 Task: Create a due date automation trigger when advanced on, on the wednesday before a card is due add dates not starting this month at 11:00 AM.
Action: Mouse moved to (1386, 111)
Screenshot: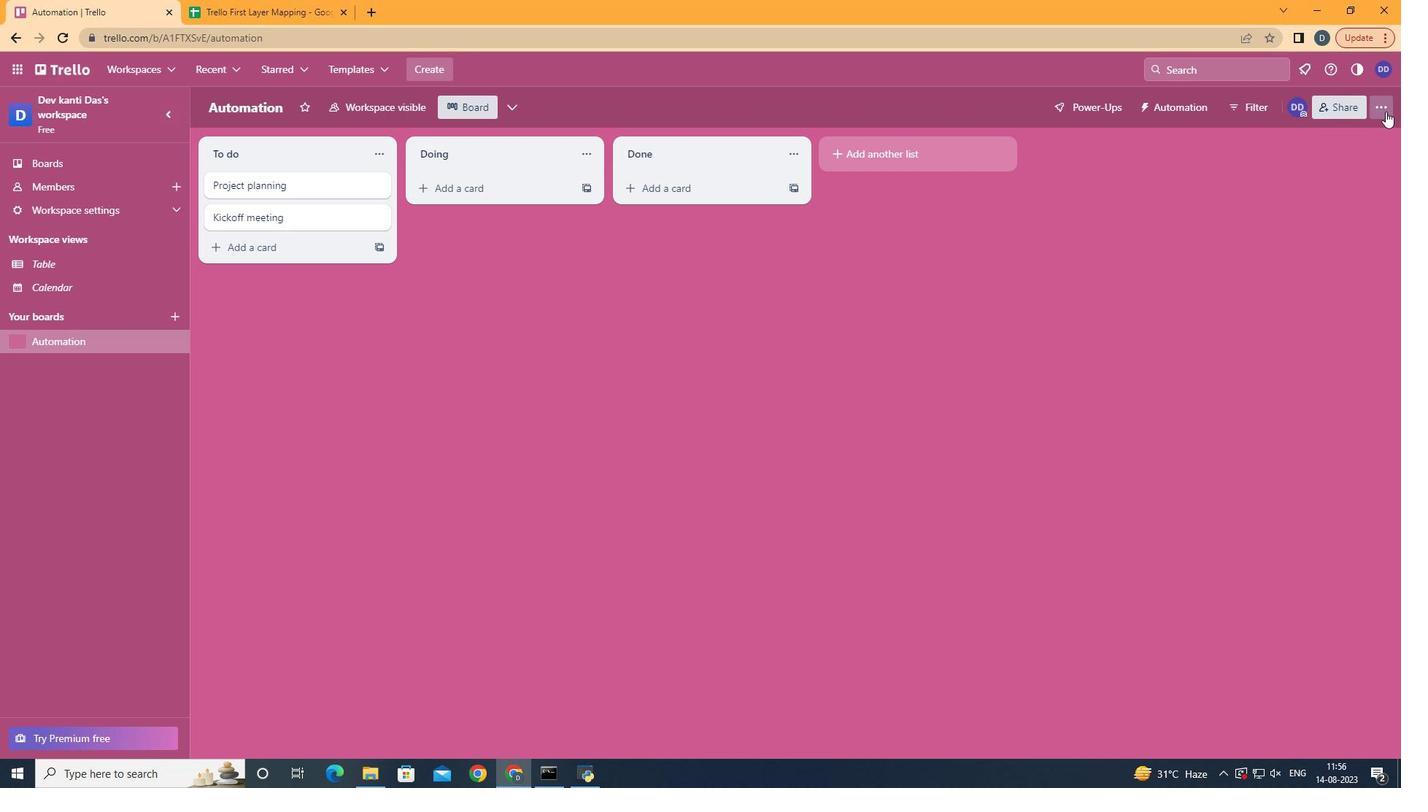 
Action: Mouse pressed left at (1386, 111)
Screenshot: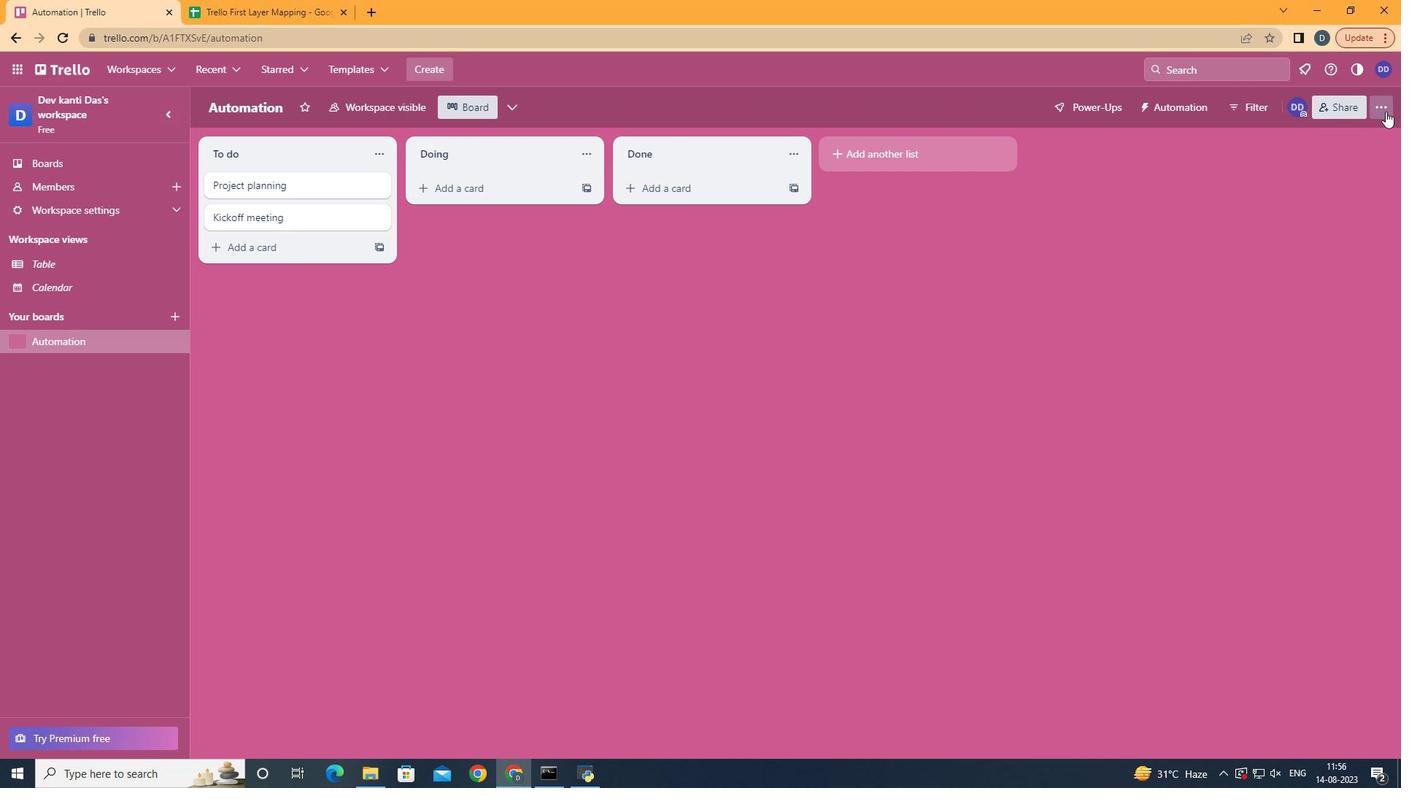 
Action: Mouse moved to (1286, 319)
Screenshot: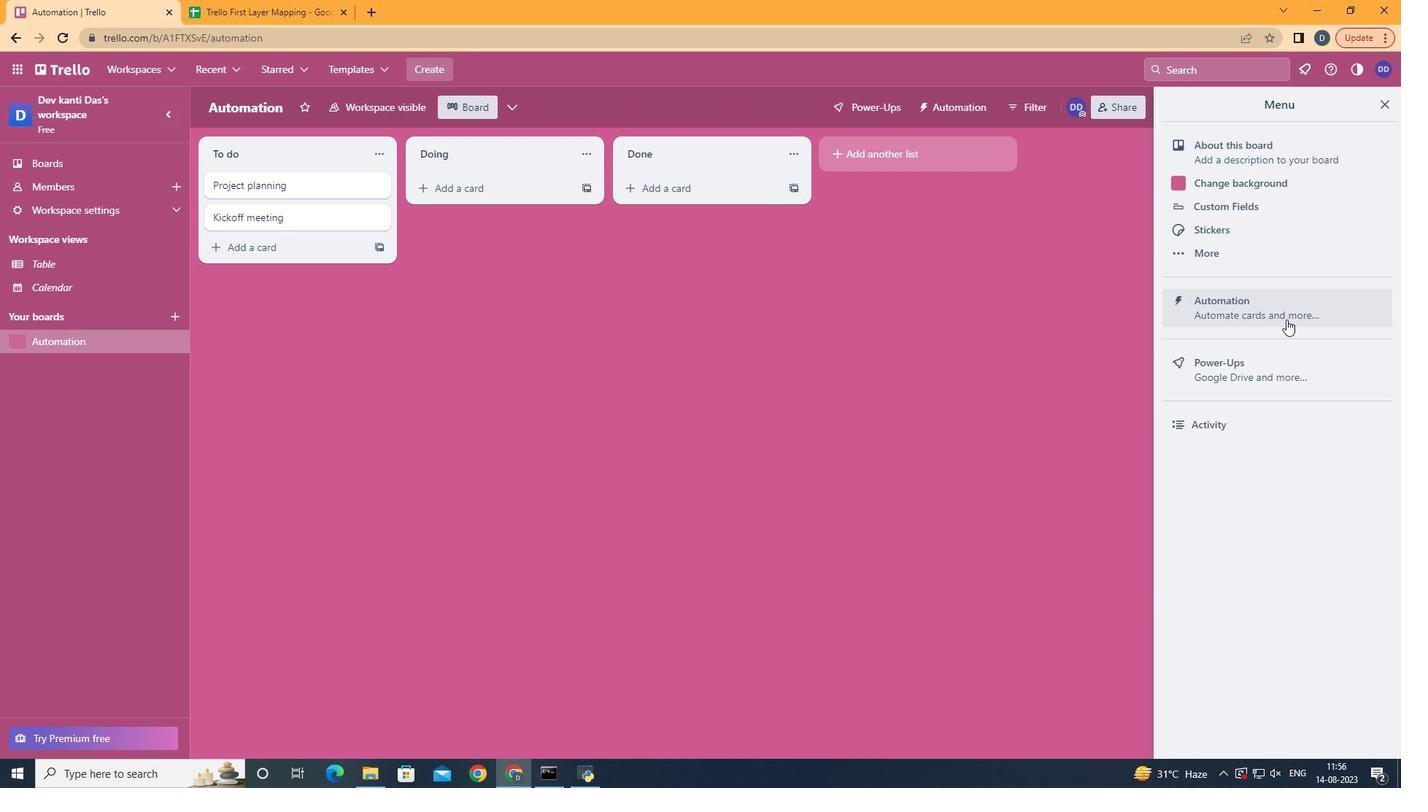 
Action: Mouse pressed left at (1286, 319)
Screenshot: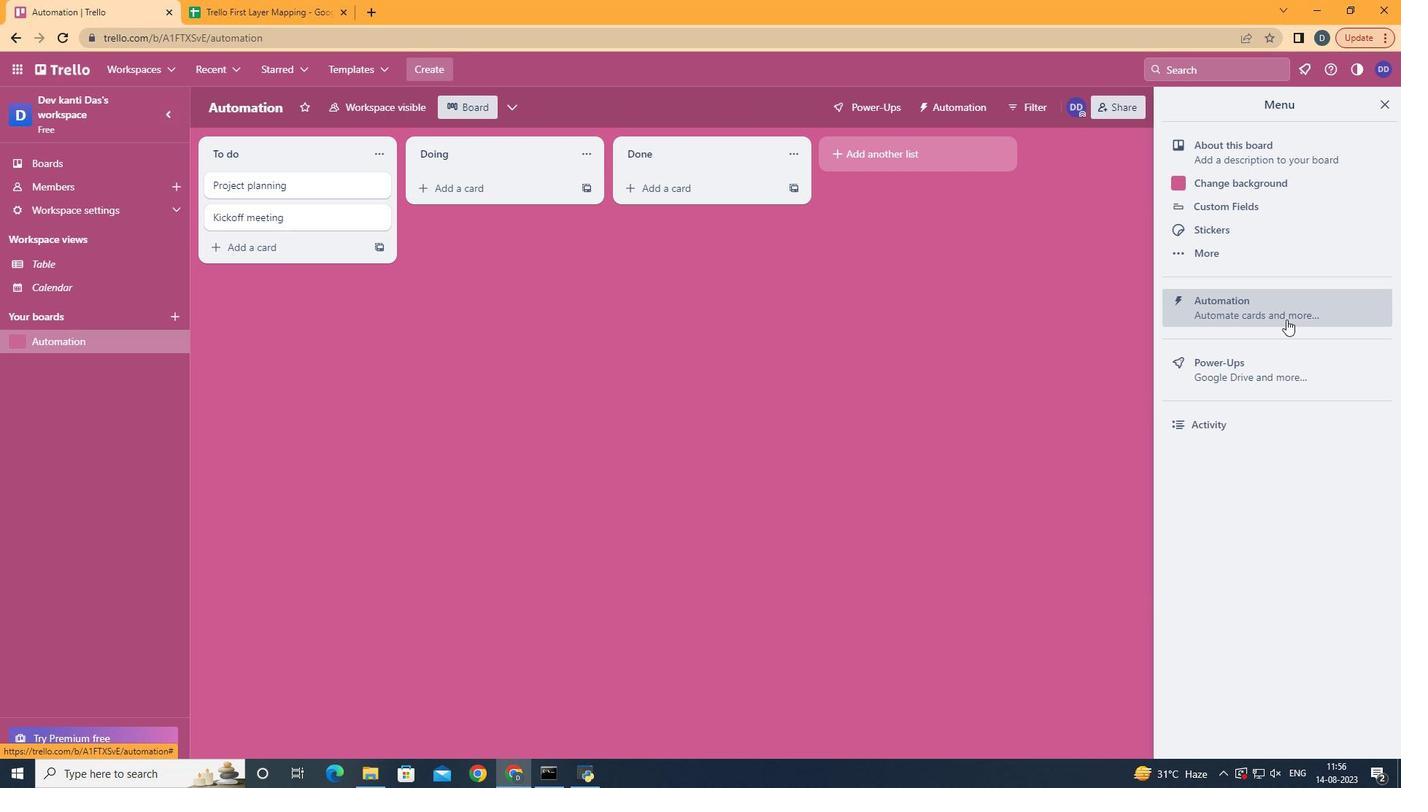 
Action: Mouse moved to (290, 299)
Screenshot: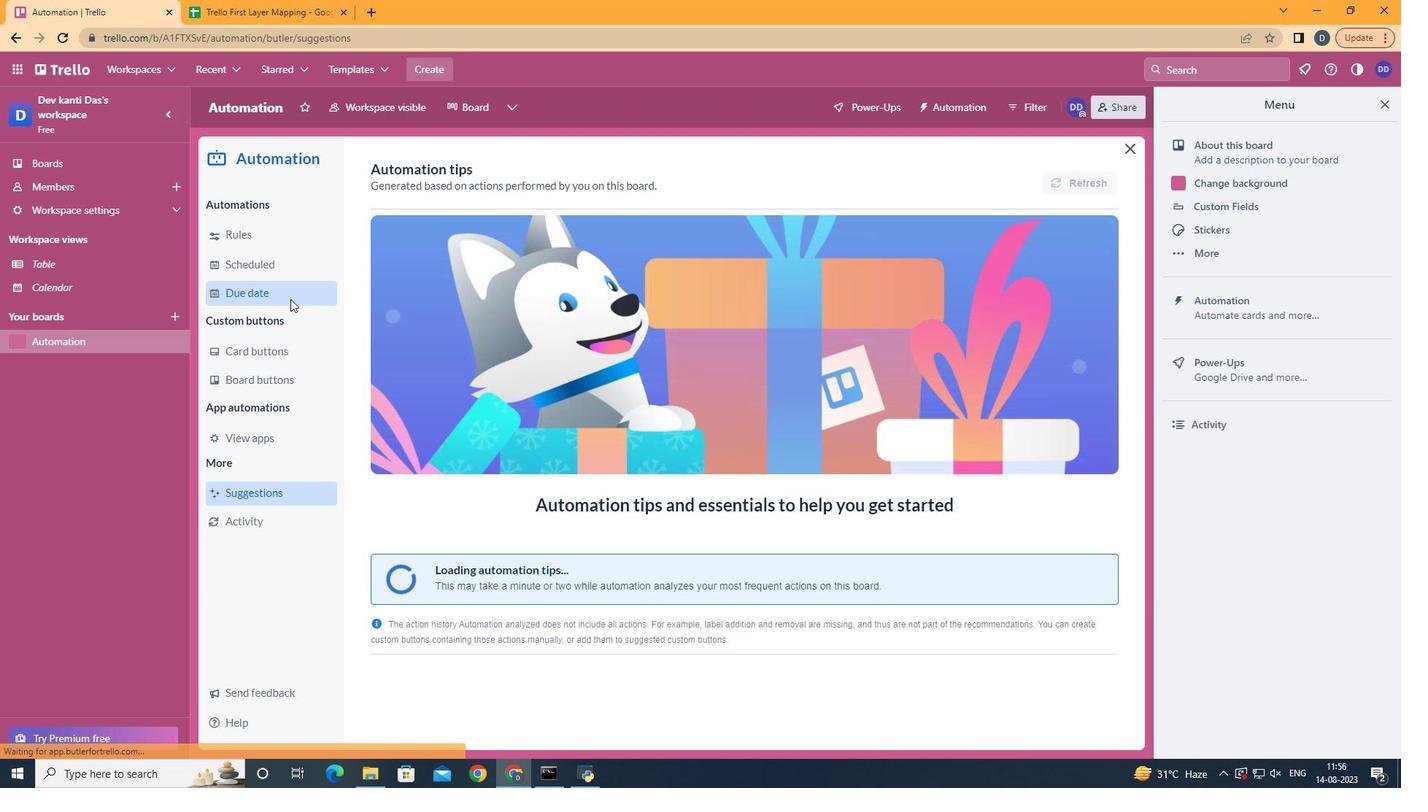 
Action: Mouse pressed left at (290, 299)
Screenshot: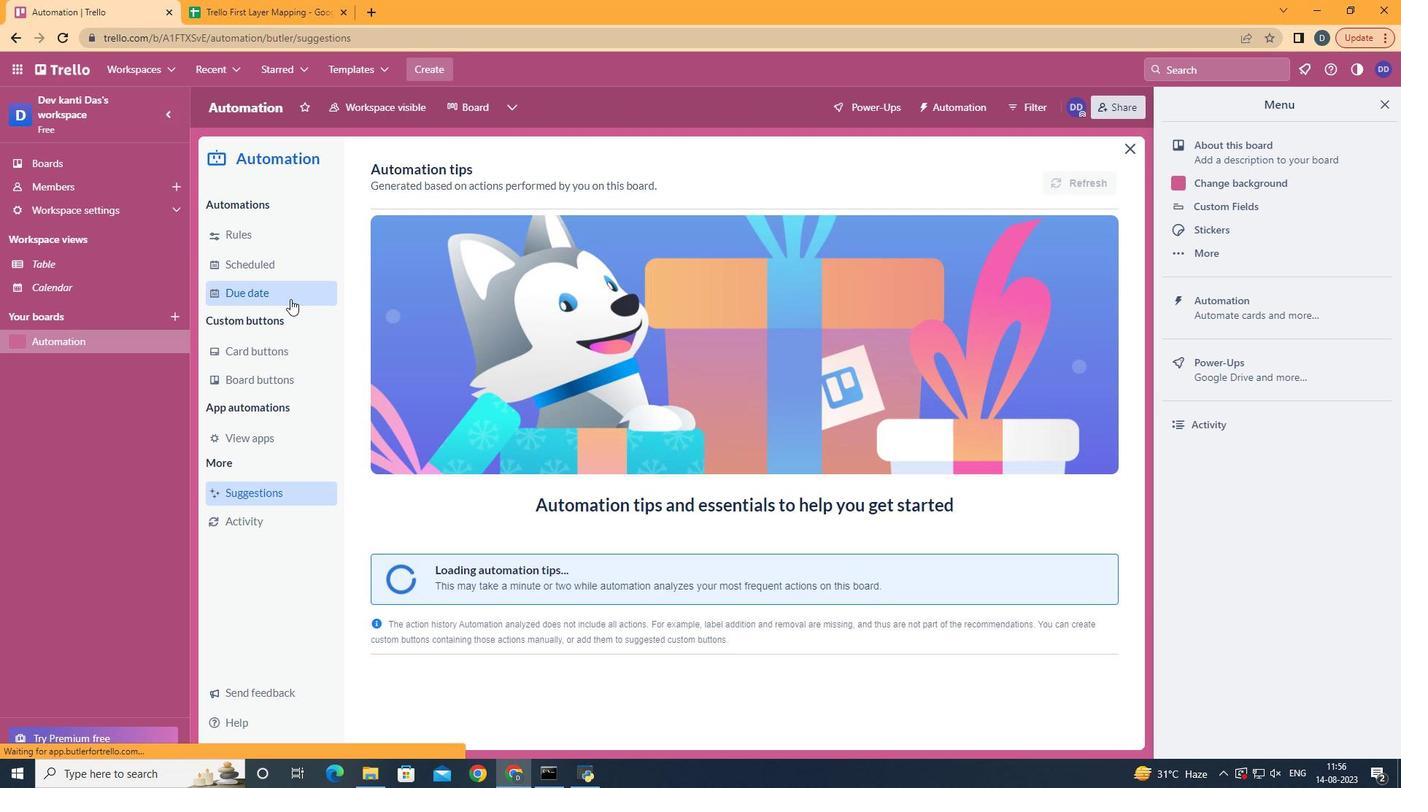 
Action: Mouse moved to (1020, 175)
Screenshot: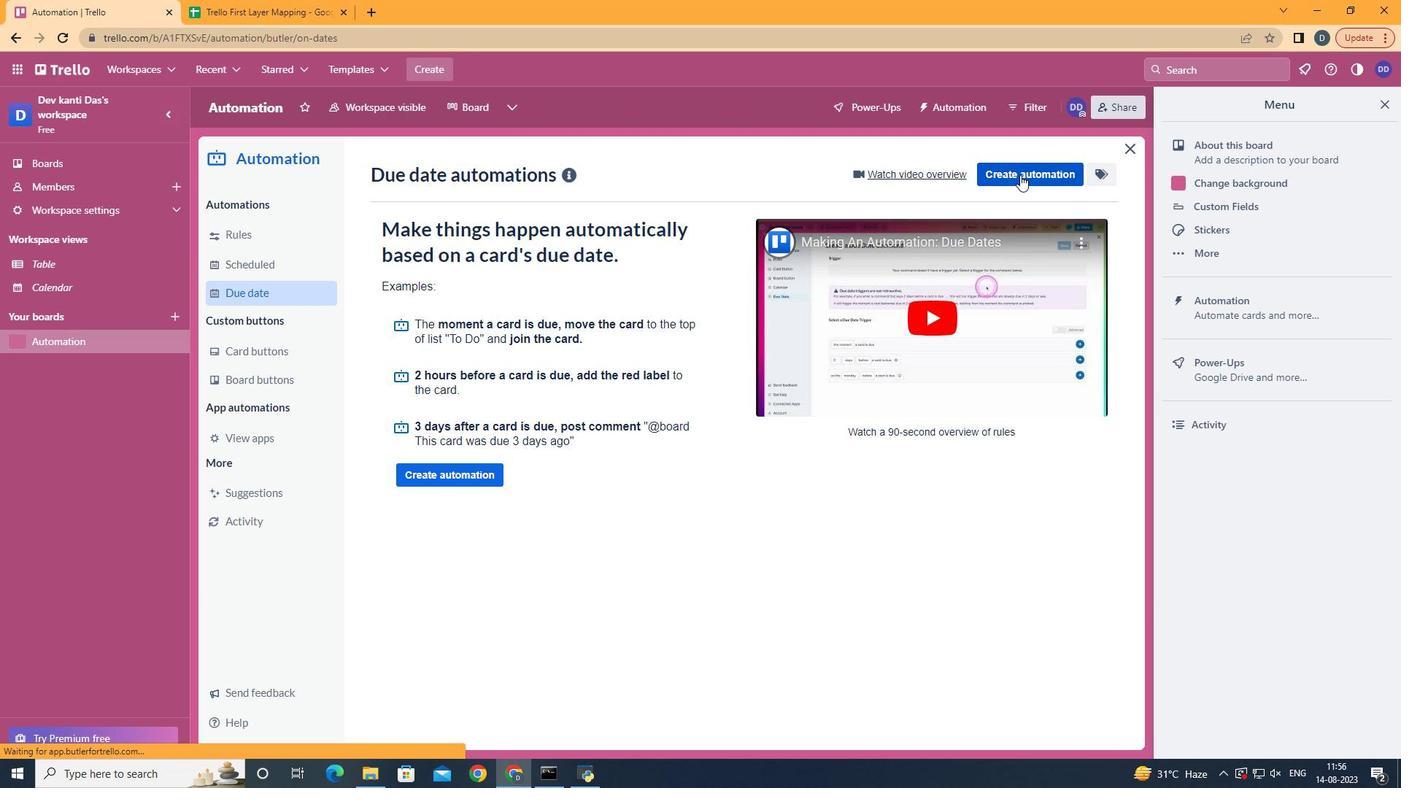 
Action: Mouse pressed left at (1020, 175)
Screenshot: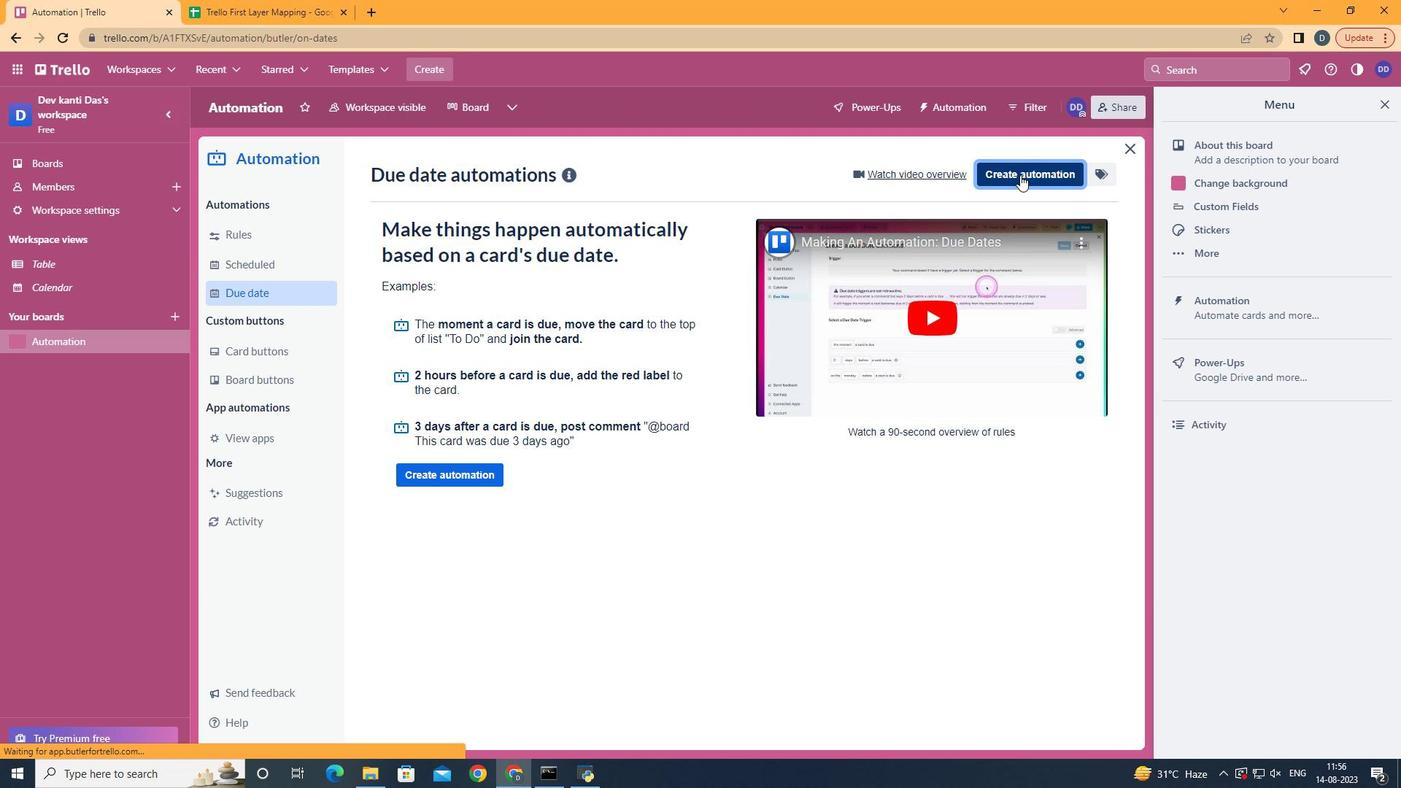 
Action: Mouse moved to (812, 319)
Screenshot: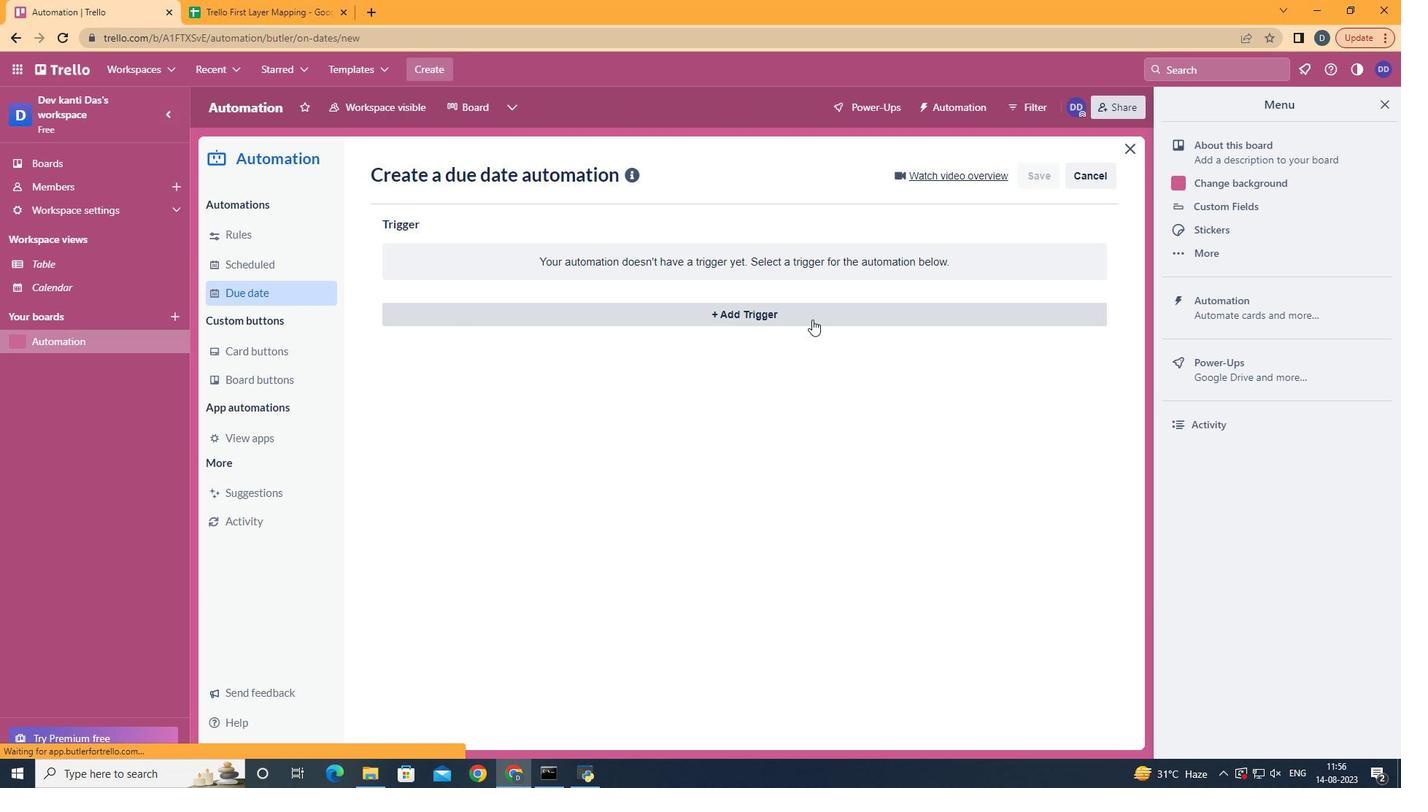 
Action: Mouse pressed left at (812, 319)
Screenshot: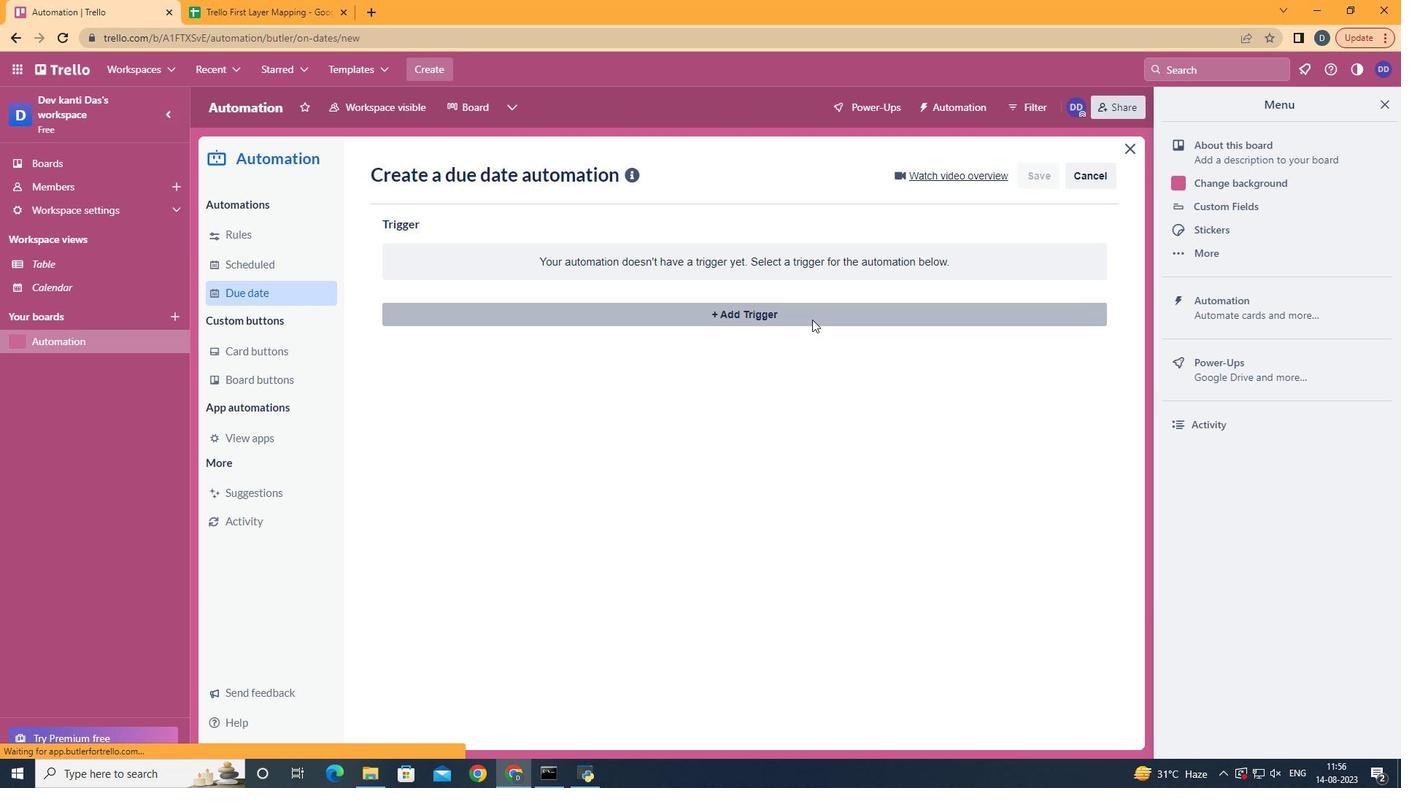 
Action: Mouse moved to (471, 443)
Screenshot: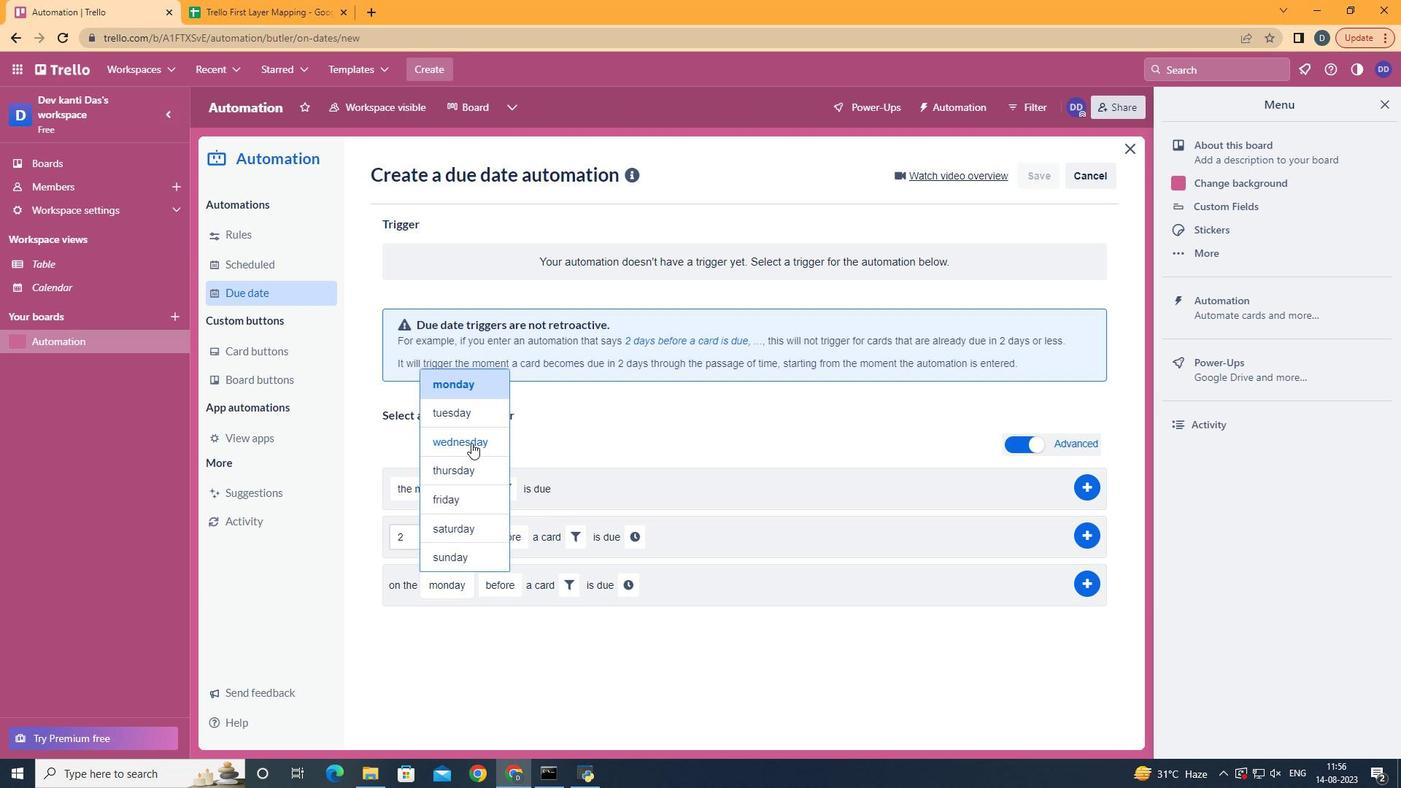 
Action: Mouse pressed left at (471, 443)
Screenshot: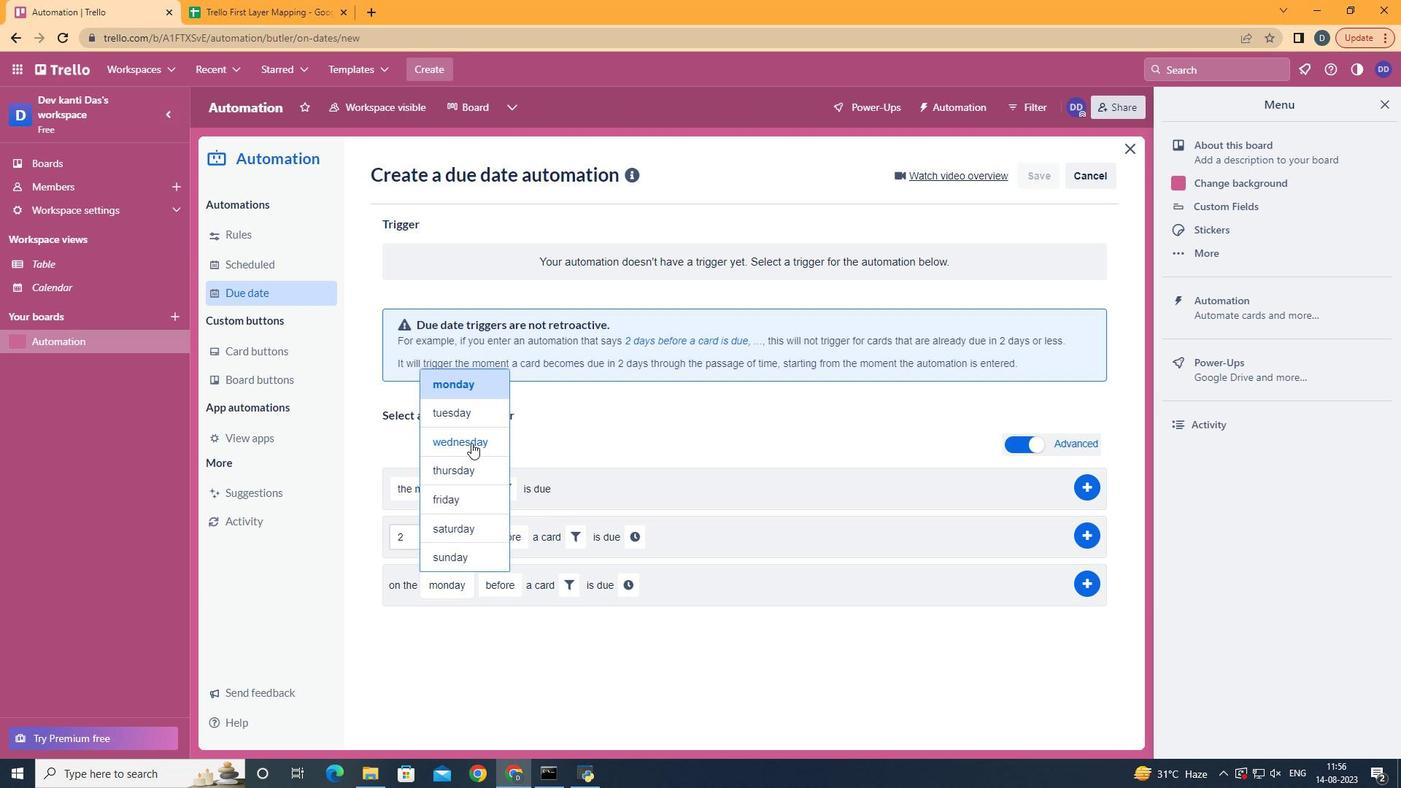 
Action: Mouse moved to (593, 585)
Screenshot: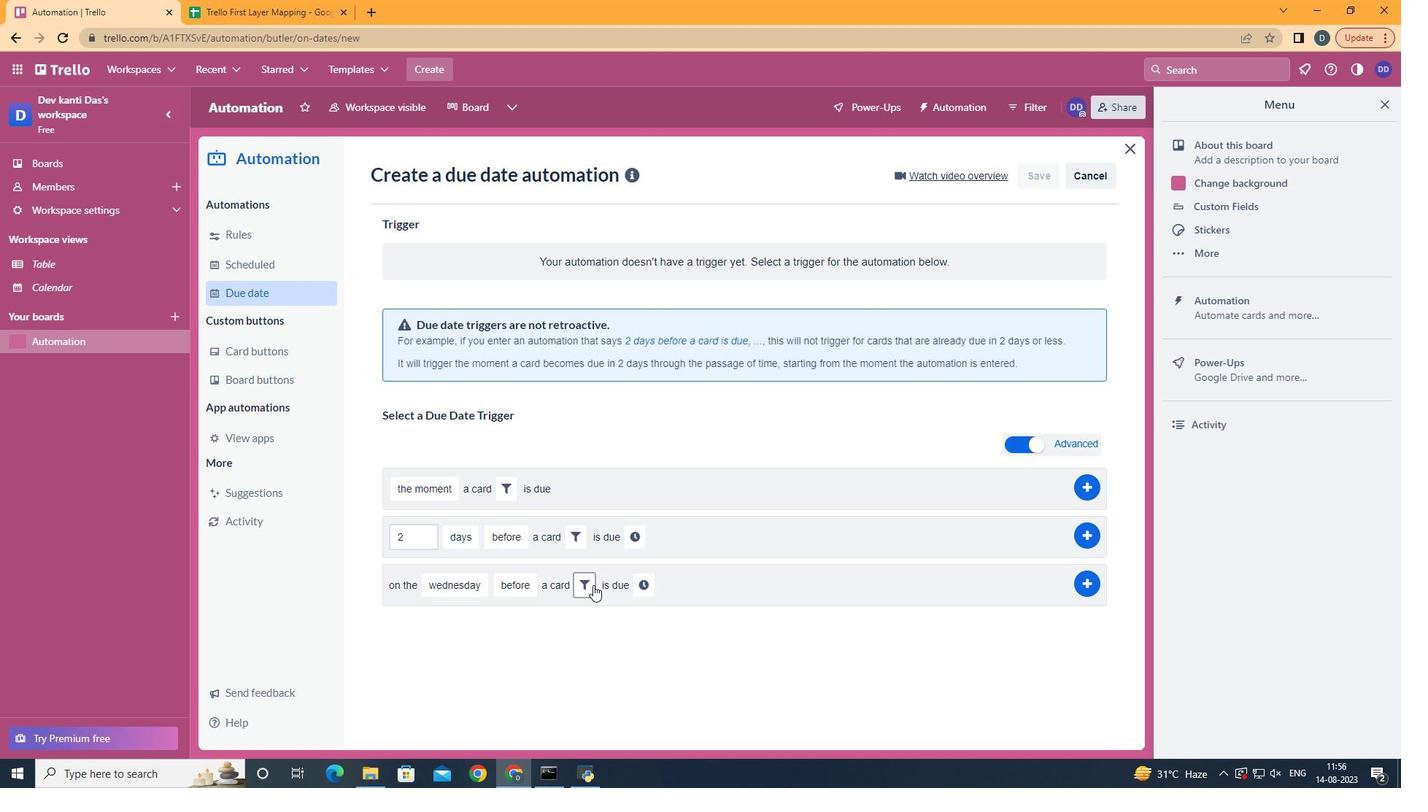
Action: Mouse pressed left at (593, 585)
Screenshot: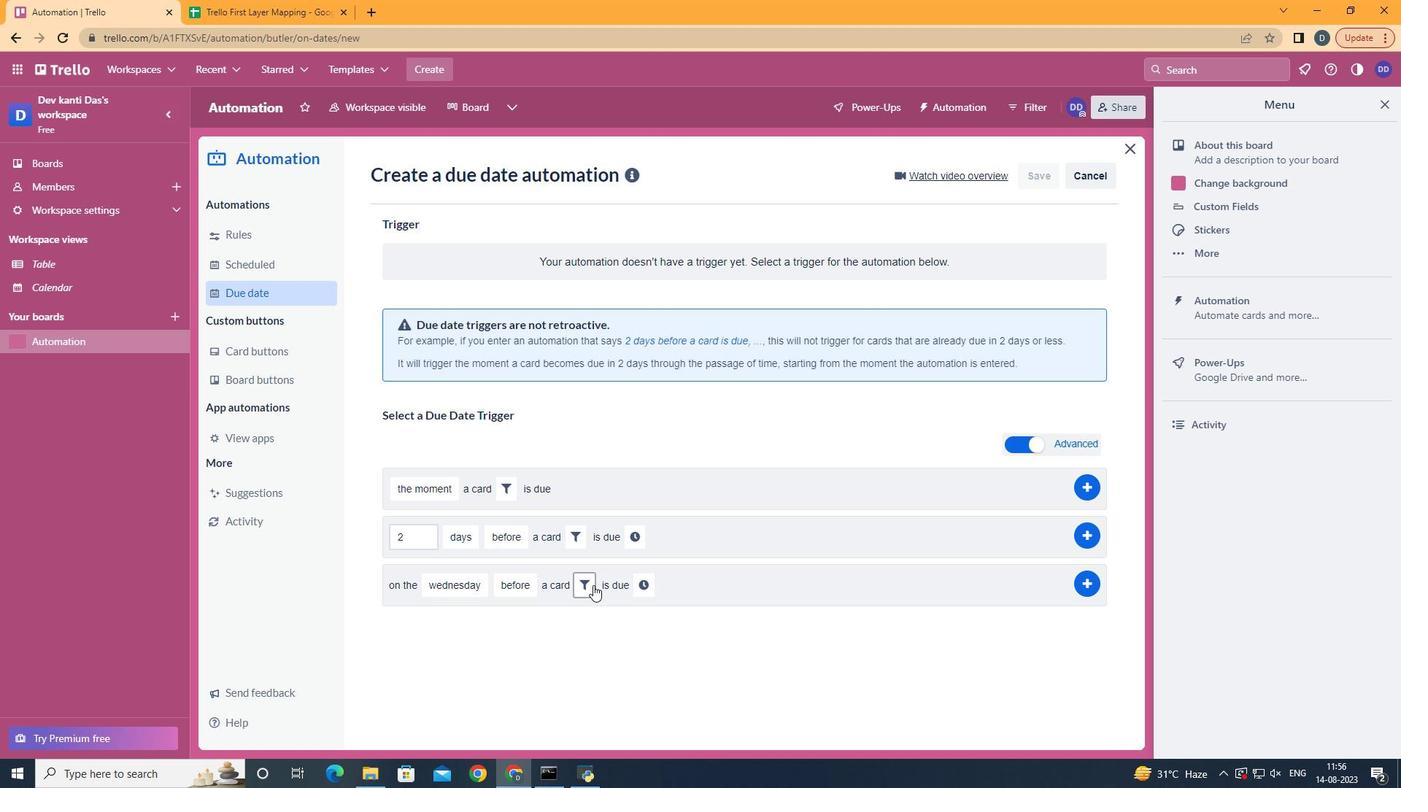 
Action: Mouse moved to (661, 630)
Screenshot: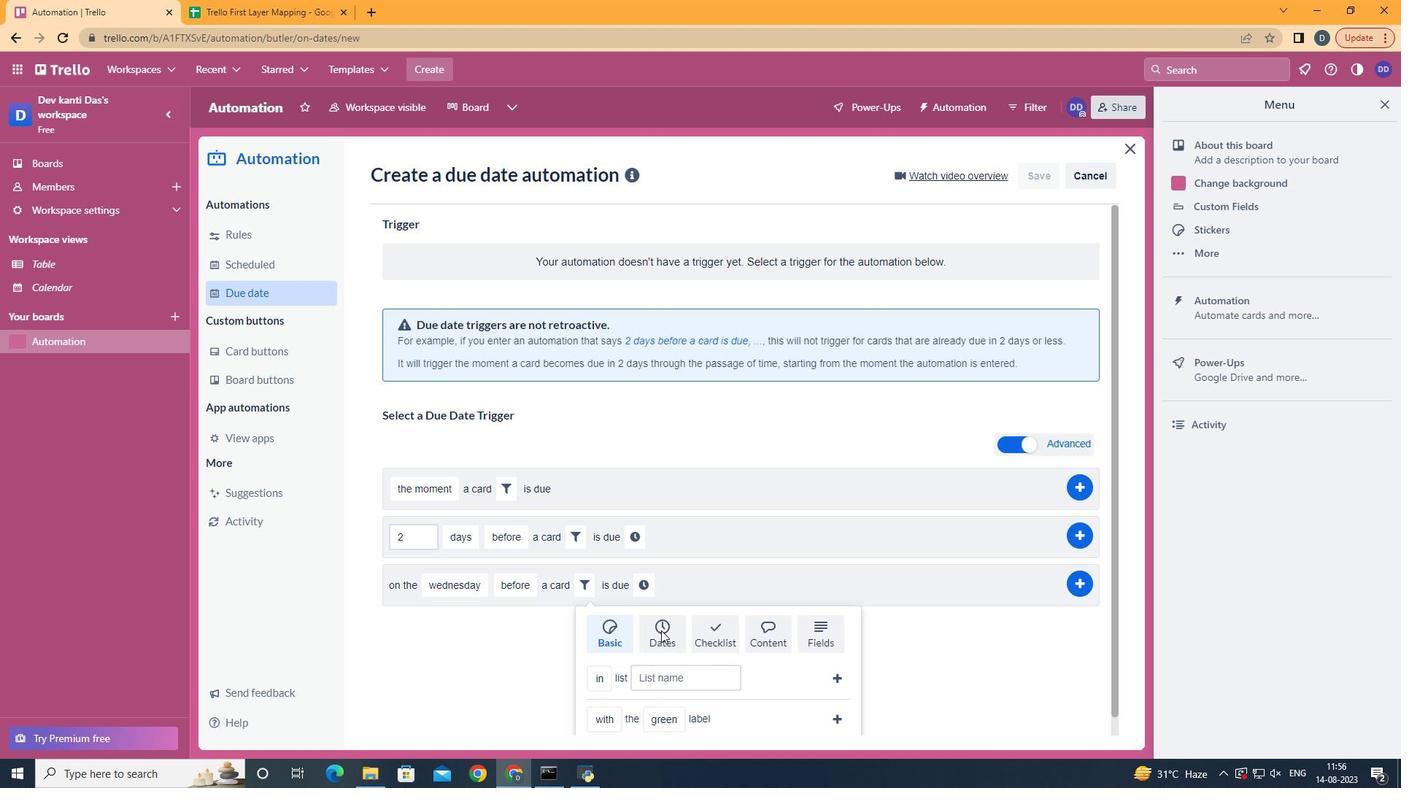 
Action: Mouse pressed left at (661, 630)
Screenshot: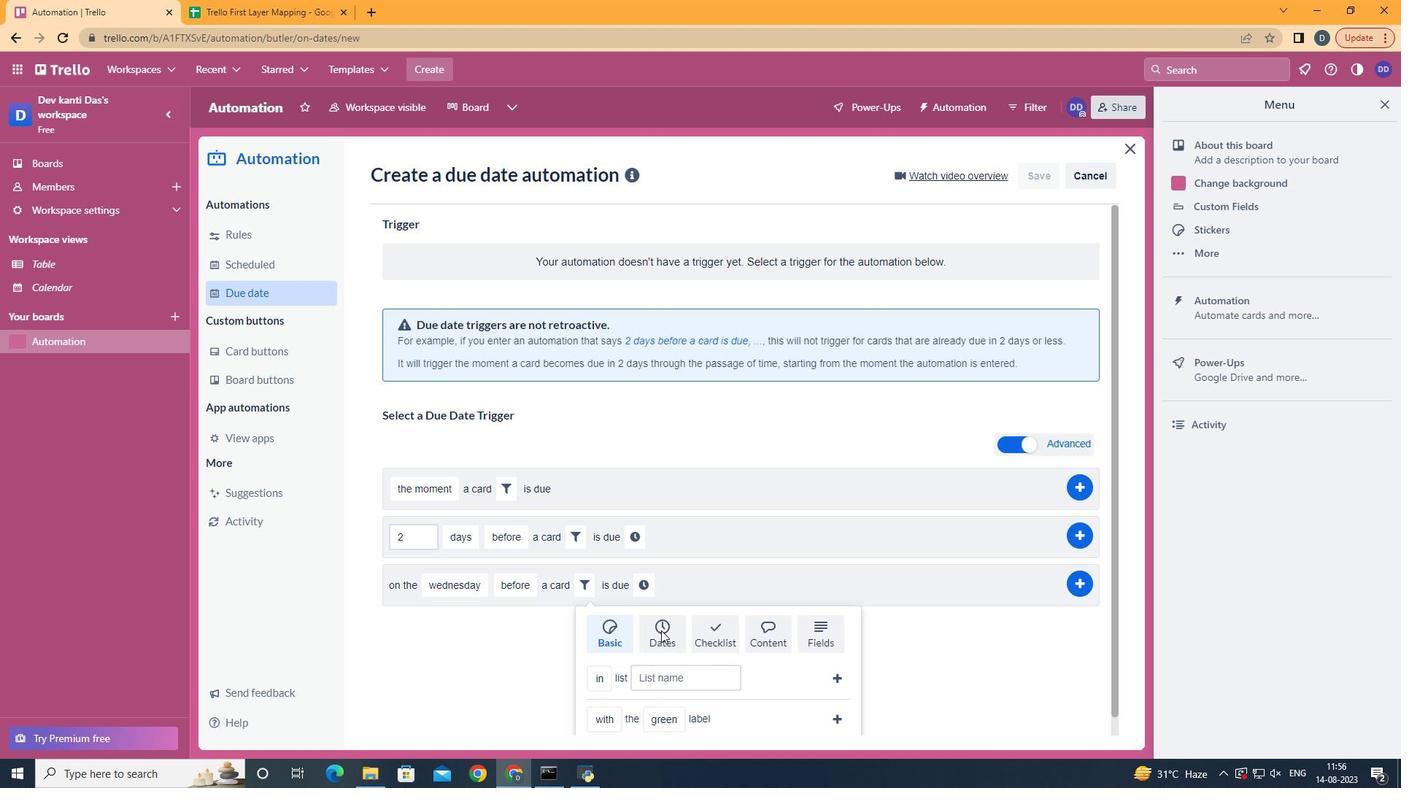 
Action: Mouse scrolled (661, 629) with delta (0, 0)
Screenshot: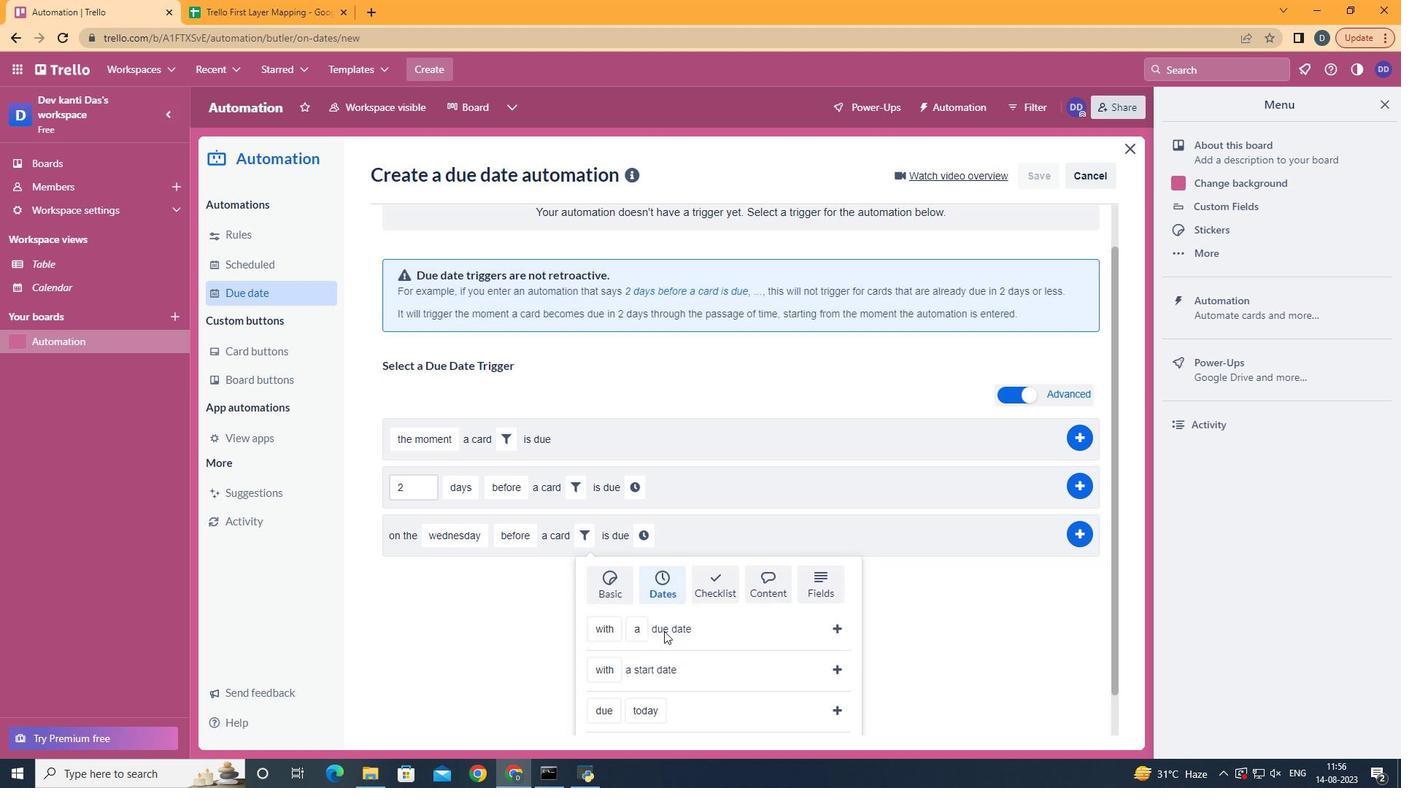 
Action: Mouse scrolled (661, 629) with delta (0, 0)
Screenshot: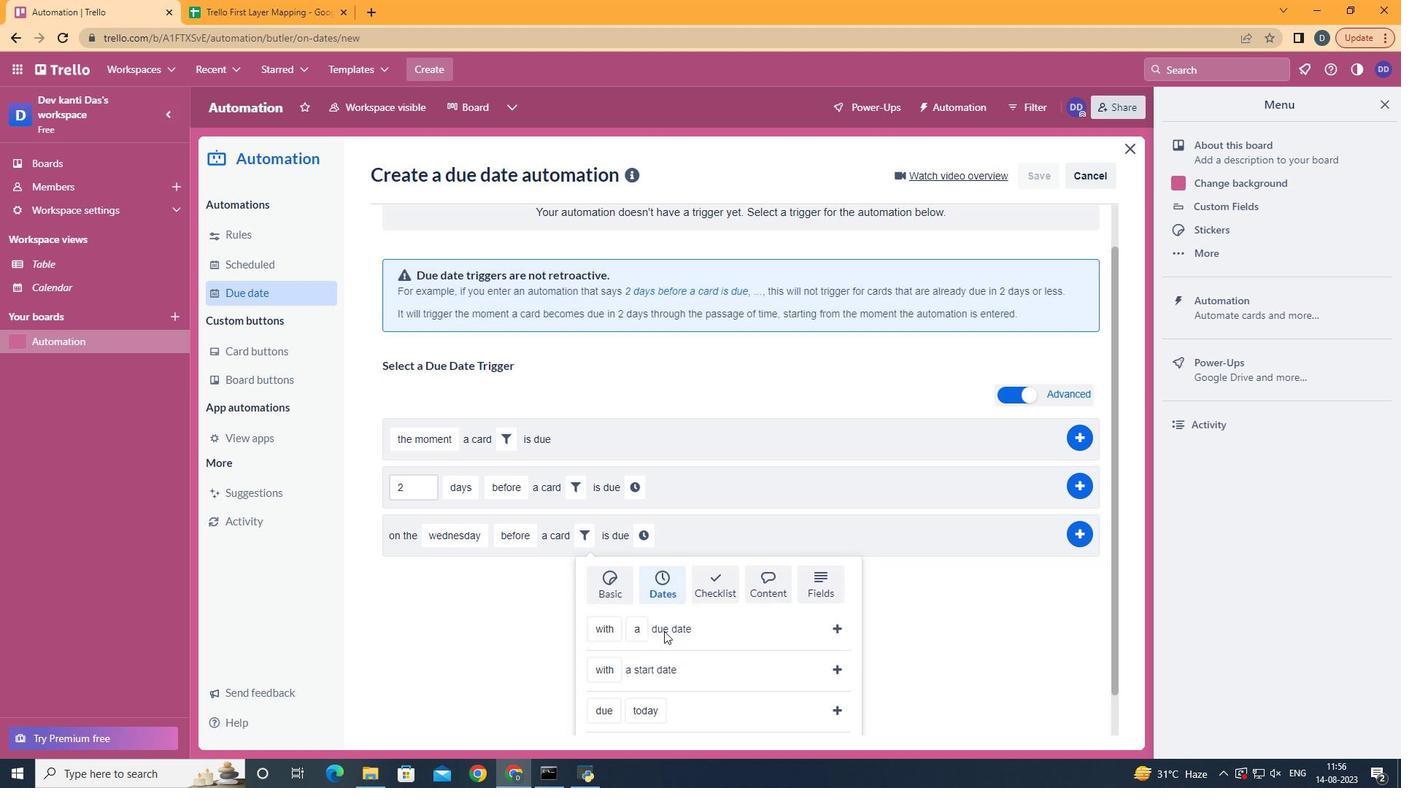 
Action: Mouse moved to (661, 630)
Screenshot: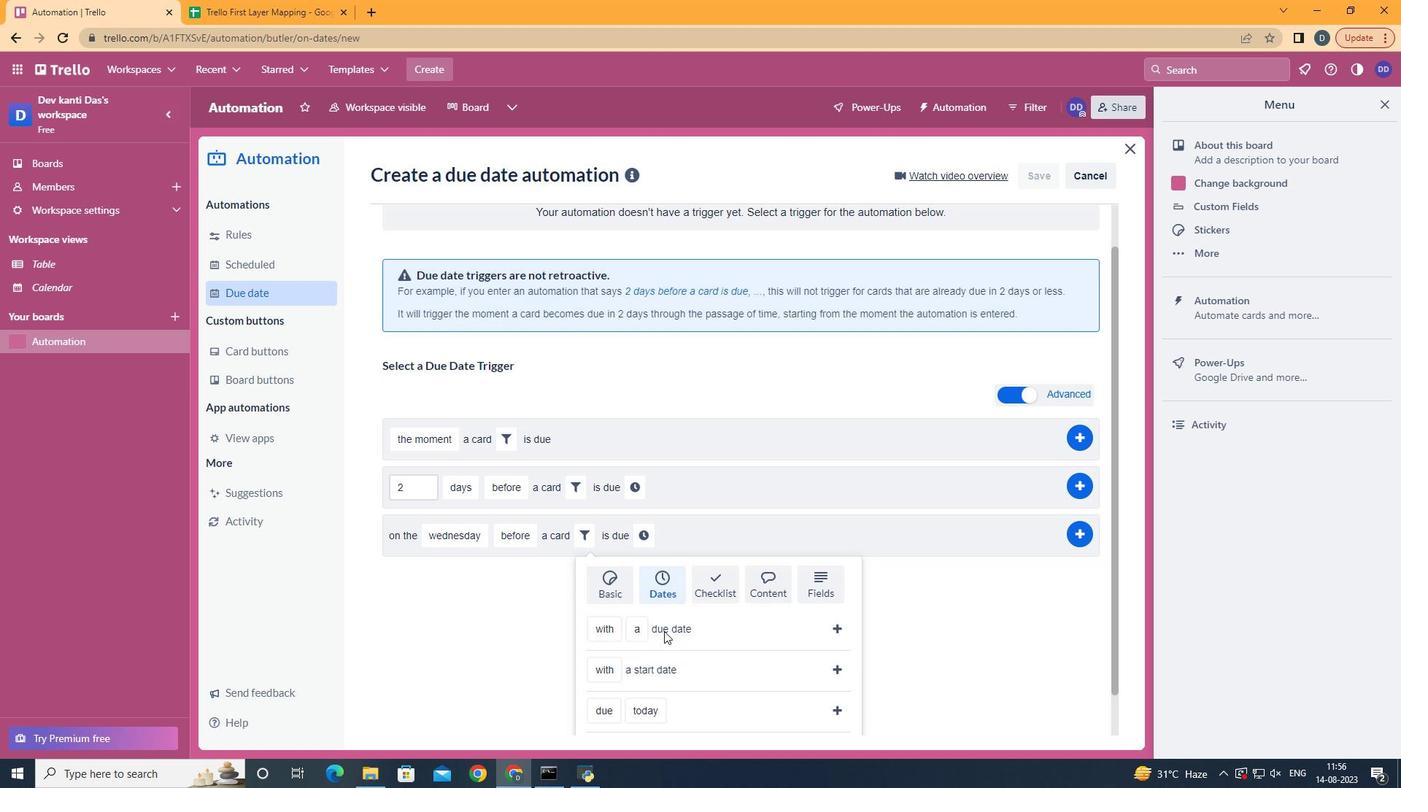 
Action: Mouse scrolled (661, 629) with delta (0, 0)
Screenshot: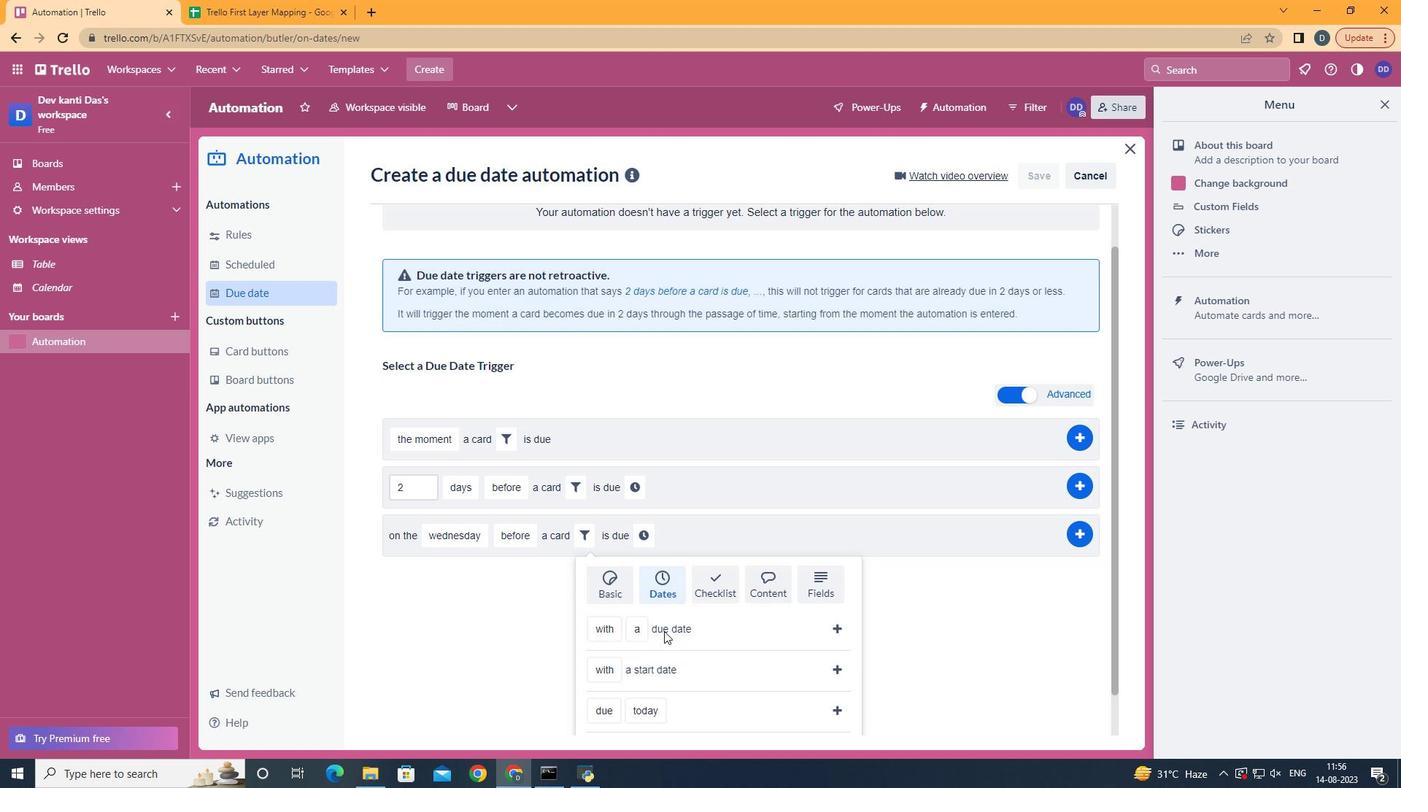 
Action: Mouse moved to (663, 630)
Screenshot: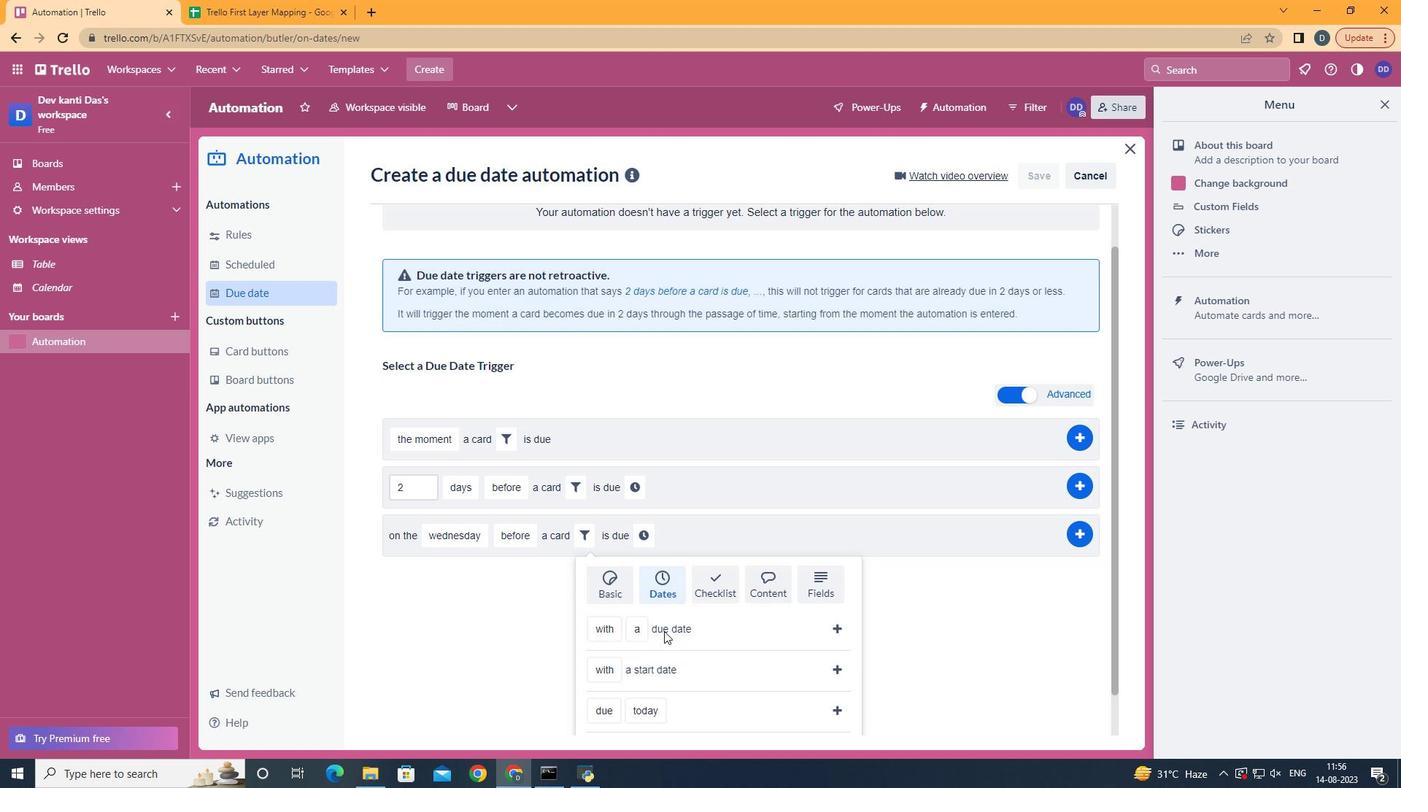 
Action: Mouse scrolled (662, 629) with delta (0, 0)
Screenshot: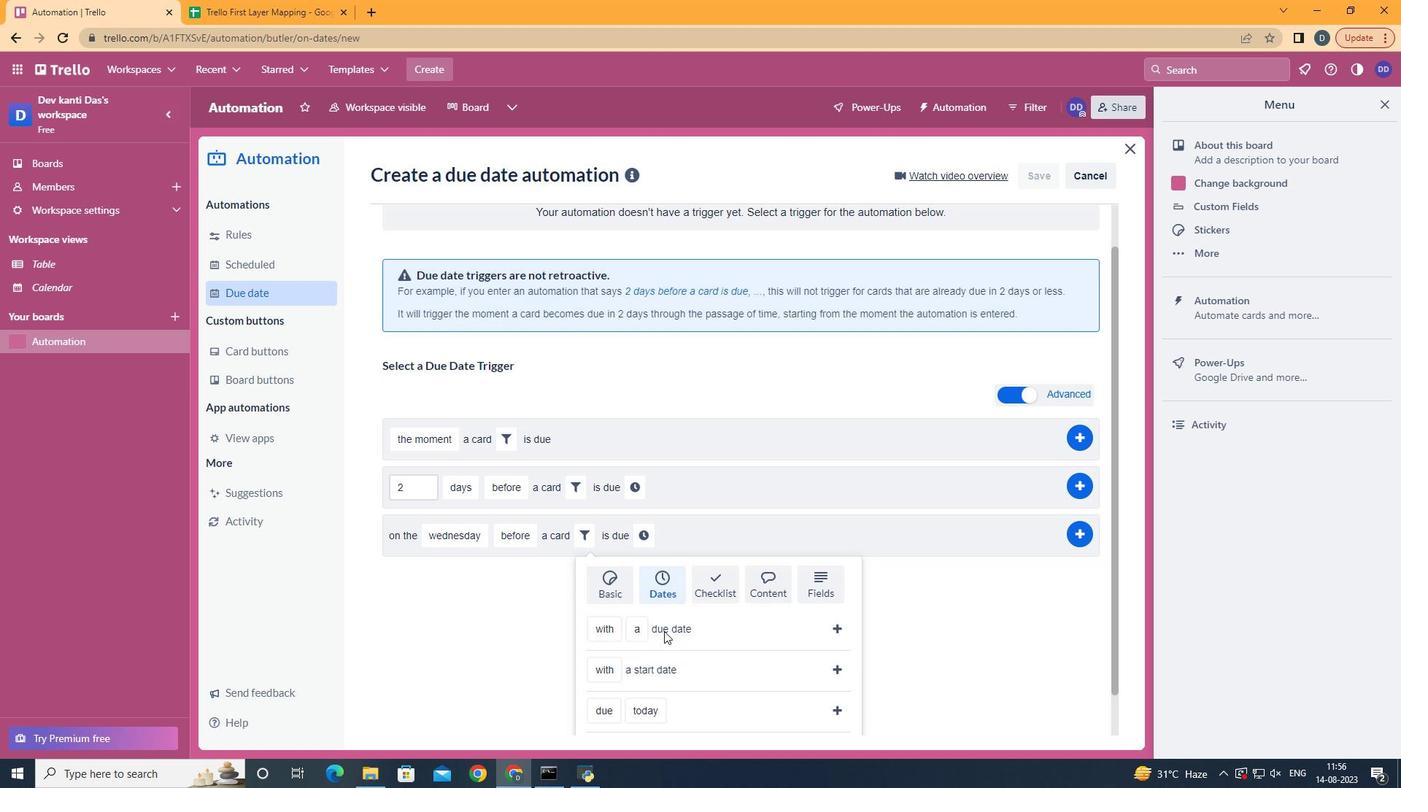 
Action: Mouse moved to (664, 631)
Screenshot: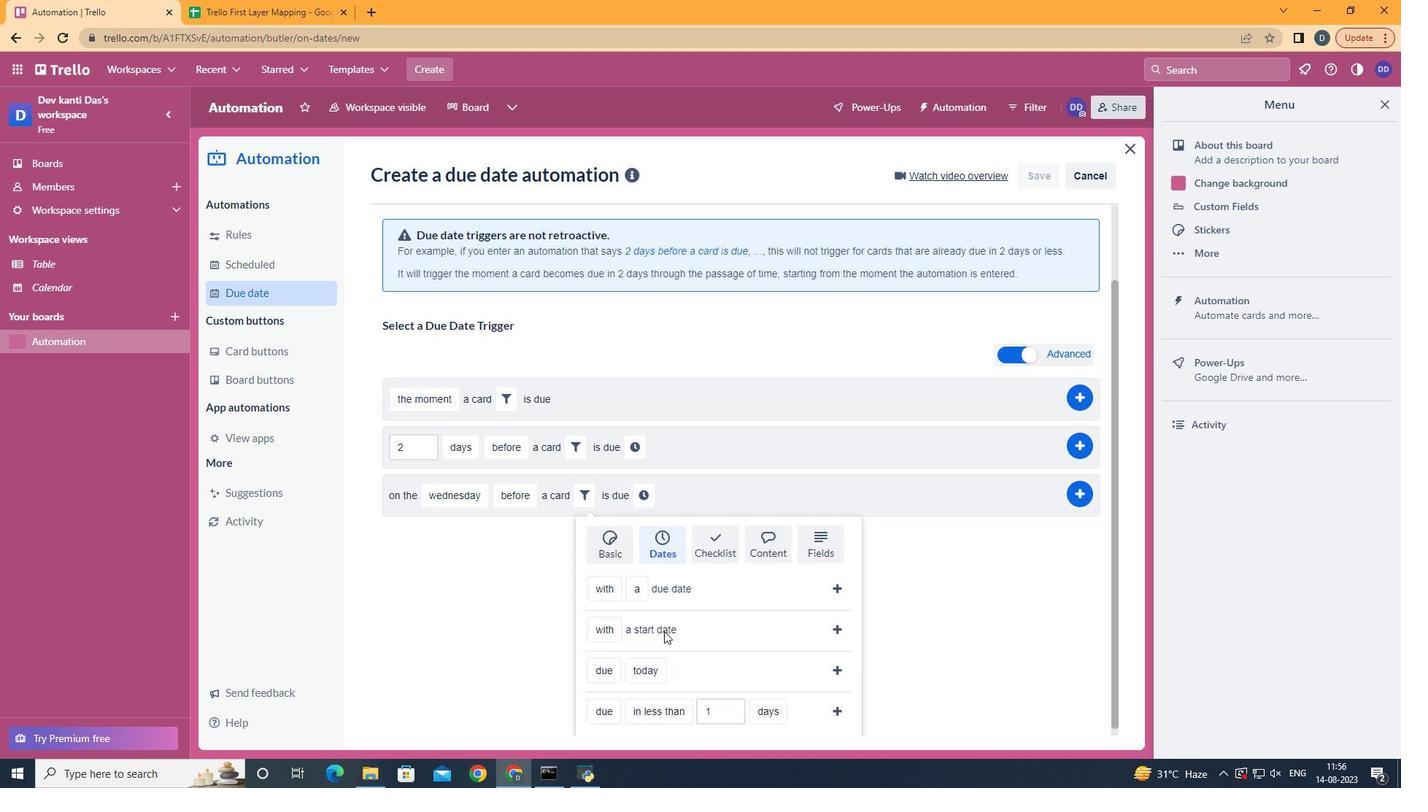 
Action: Mouse scrolled (664, 629) with delta (0, 0)
Screenshot: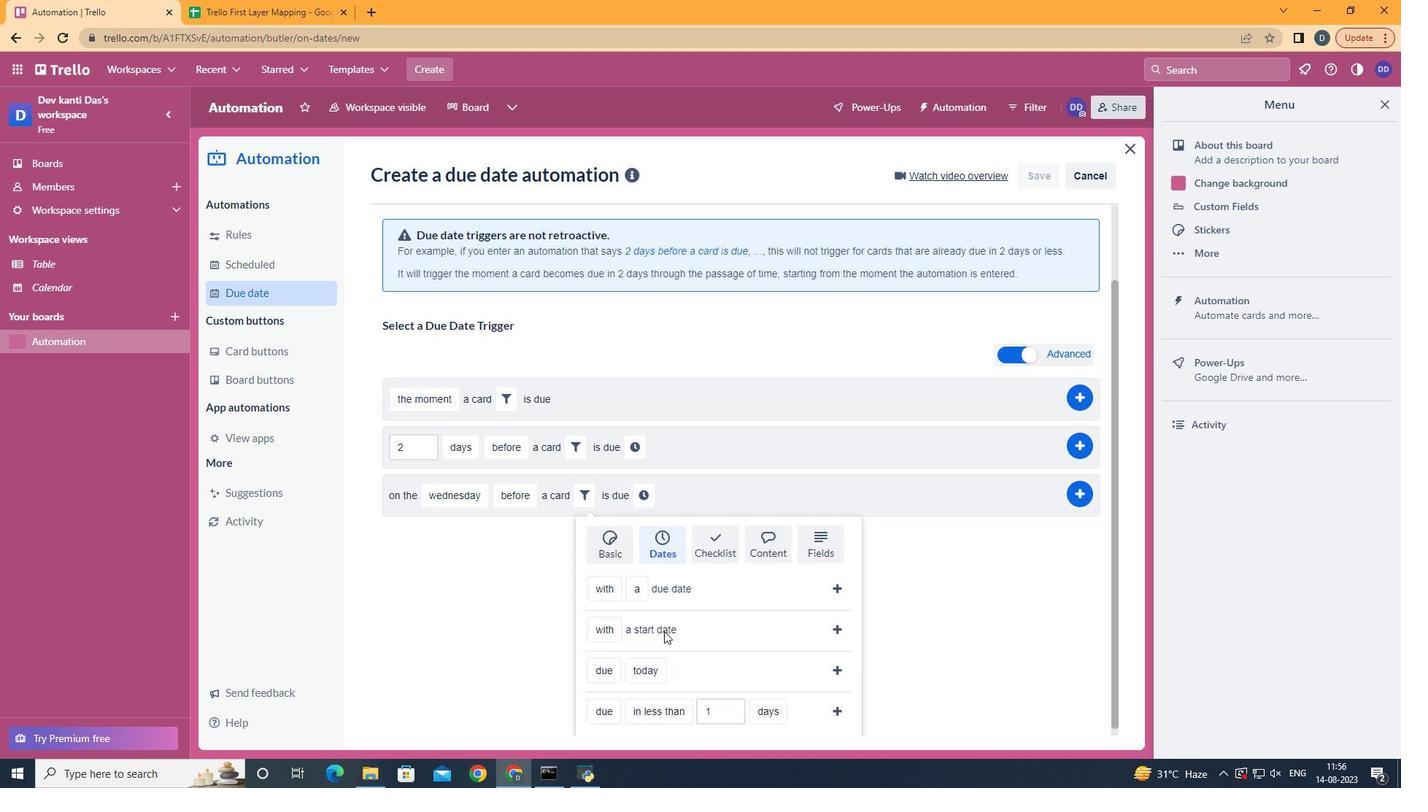 
Action: Mouse moved to (609, 640)
Screenshot: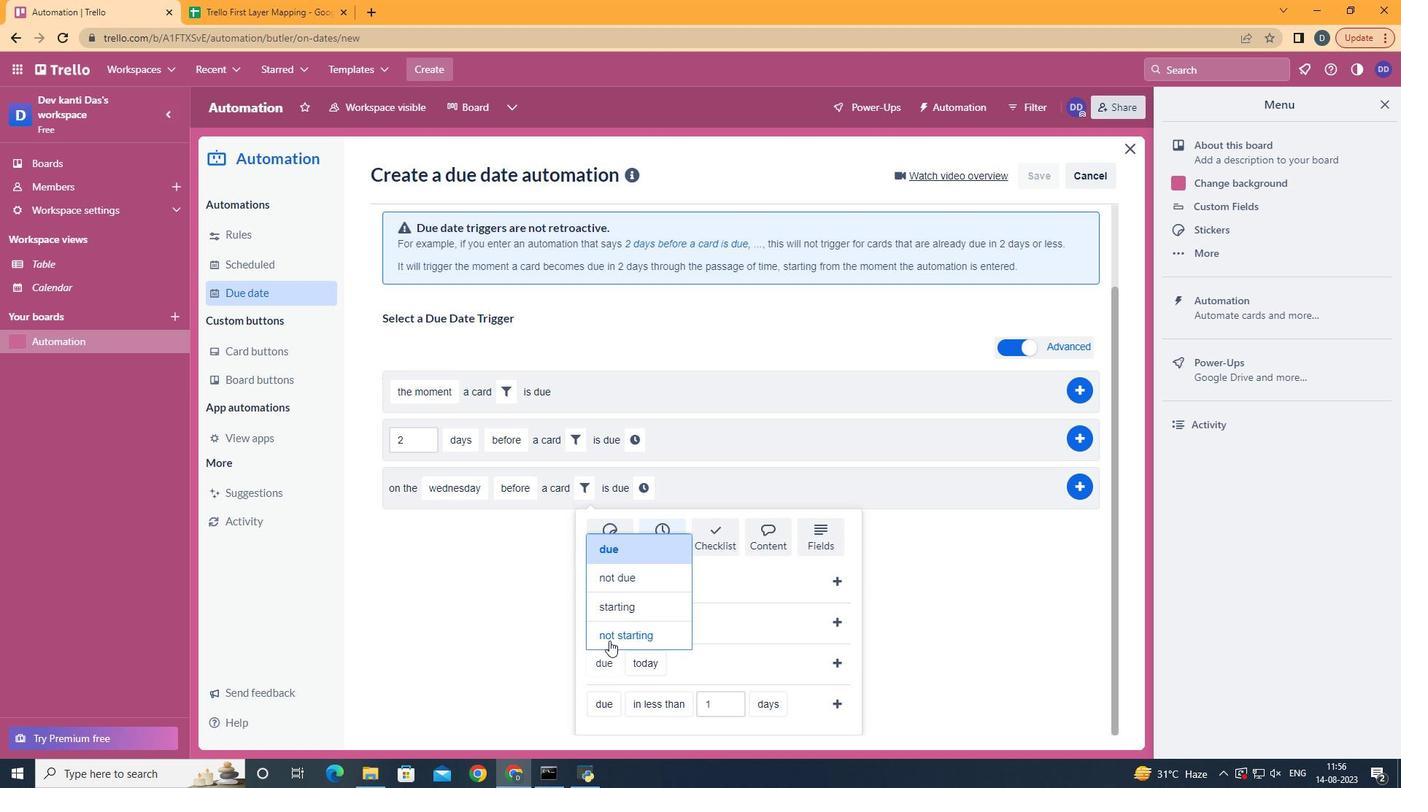 
Action: Mouse pressed left at (609, 640)
Screenshot: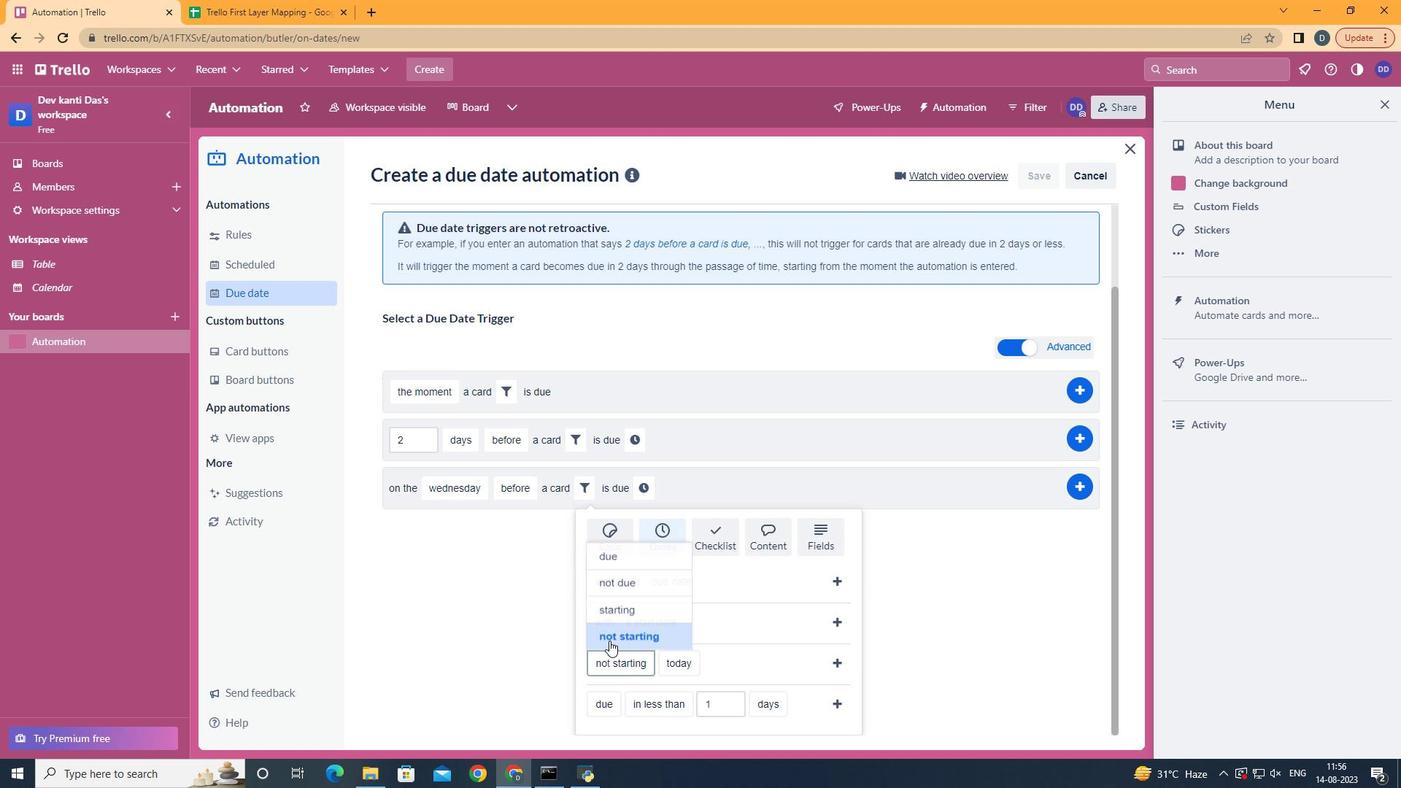 
Action: Mouse moved to (698, 610)
Screenshot: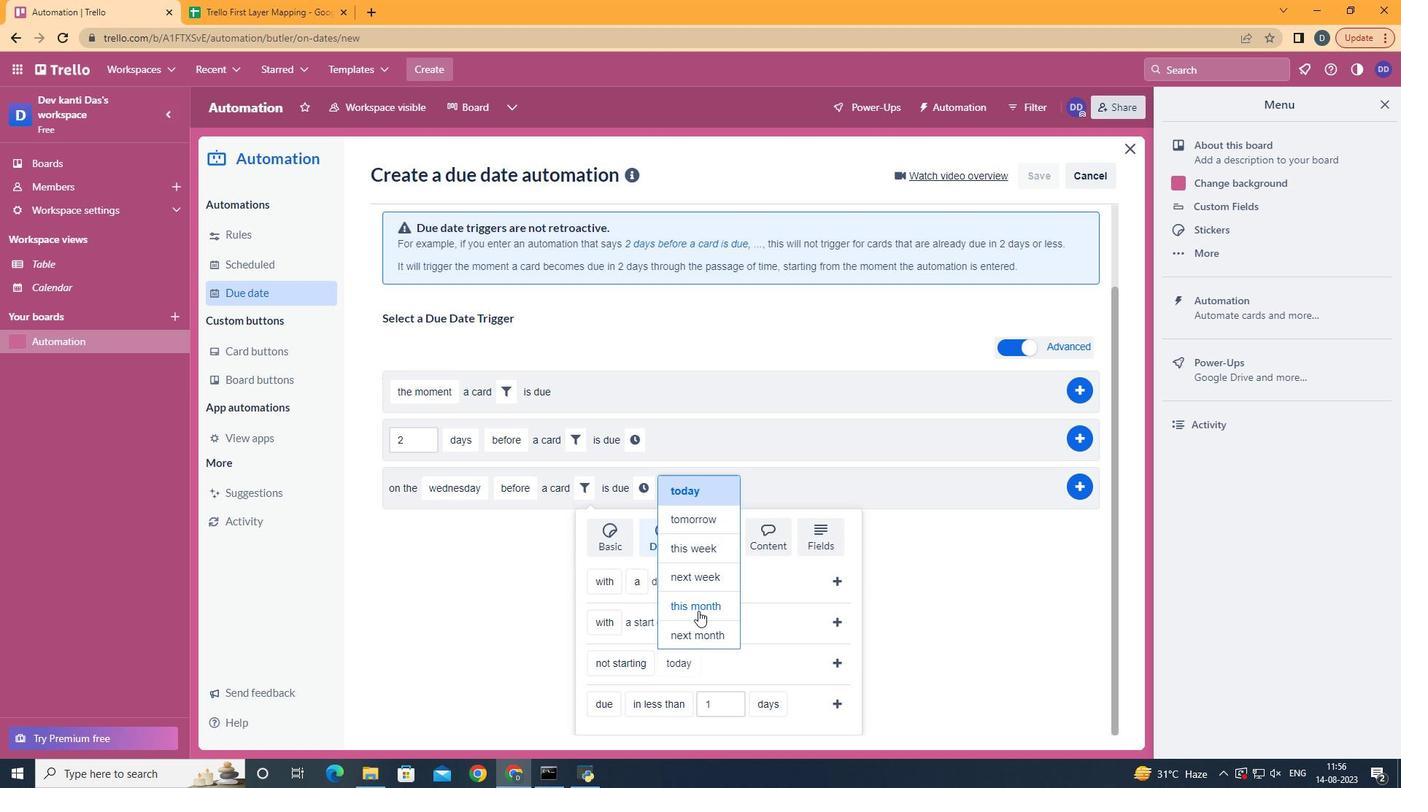 
Action: Mouse pressed left at (698, 610)
Screenshot: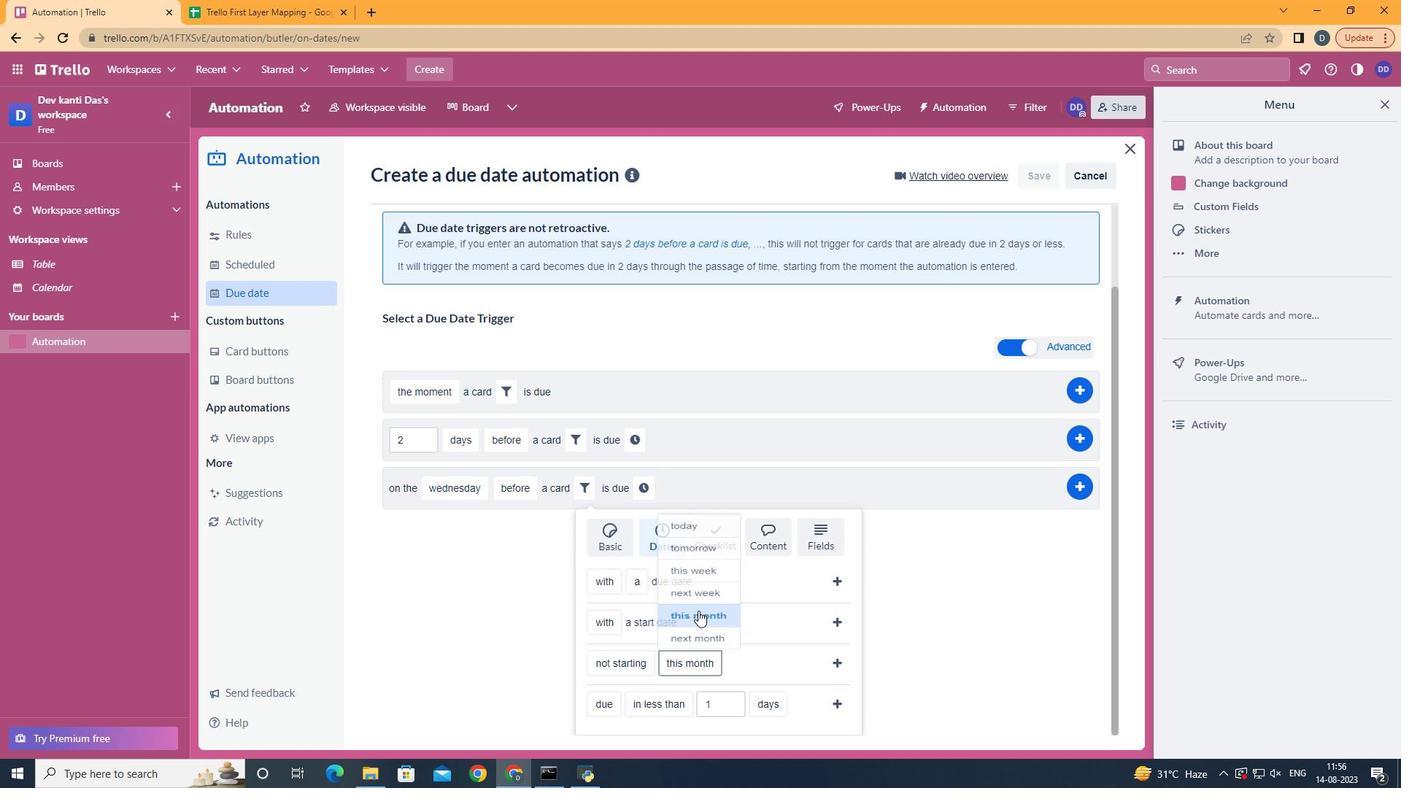 
Action: Mouse moved to (833, 667)
Screenshot: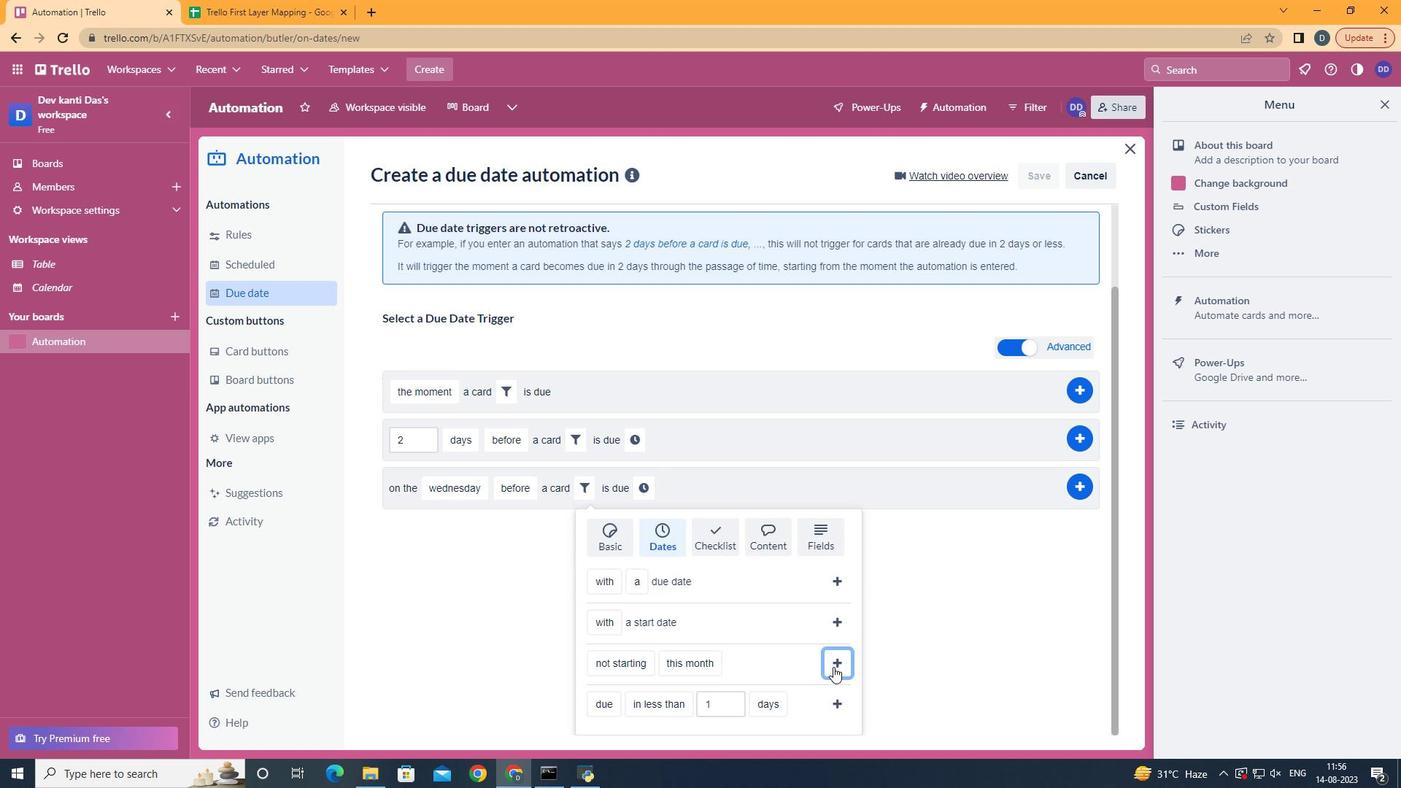 
Action: Mouse pressed left at (833, 667)
Screenshot: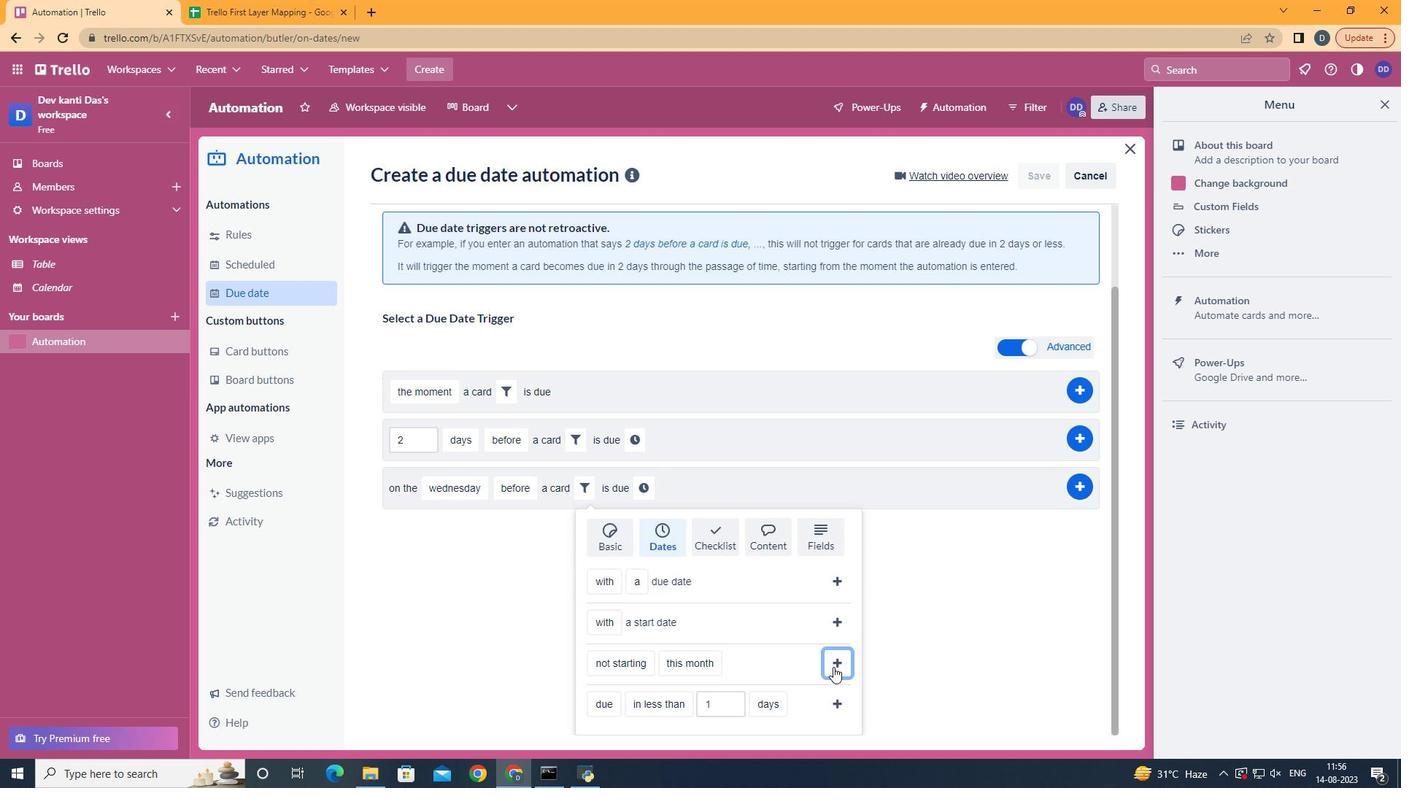 
Action: Mouse moved to (782, 589)
Screenshot: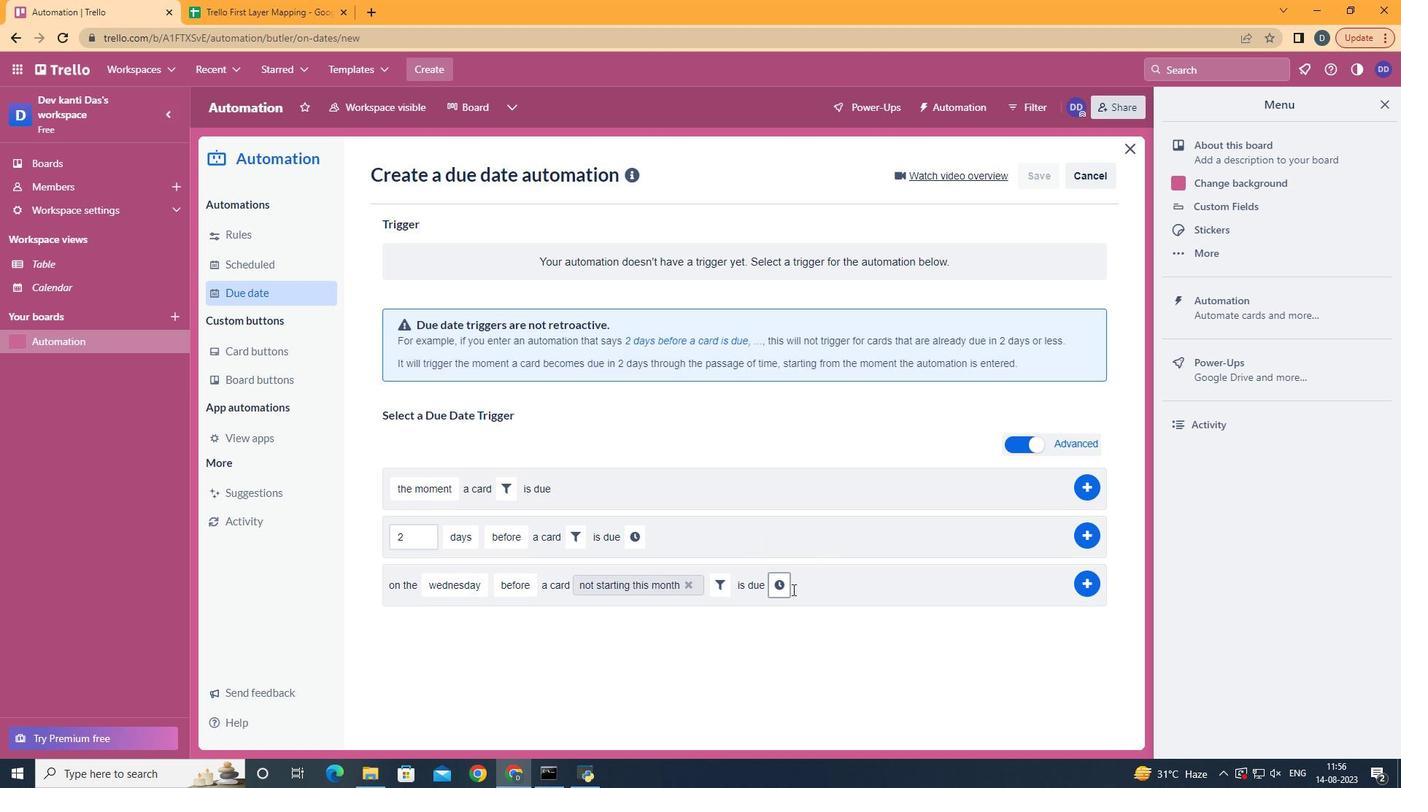 
Action: Mouse pressed left at (782, 589)
Screenshot: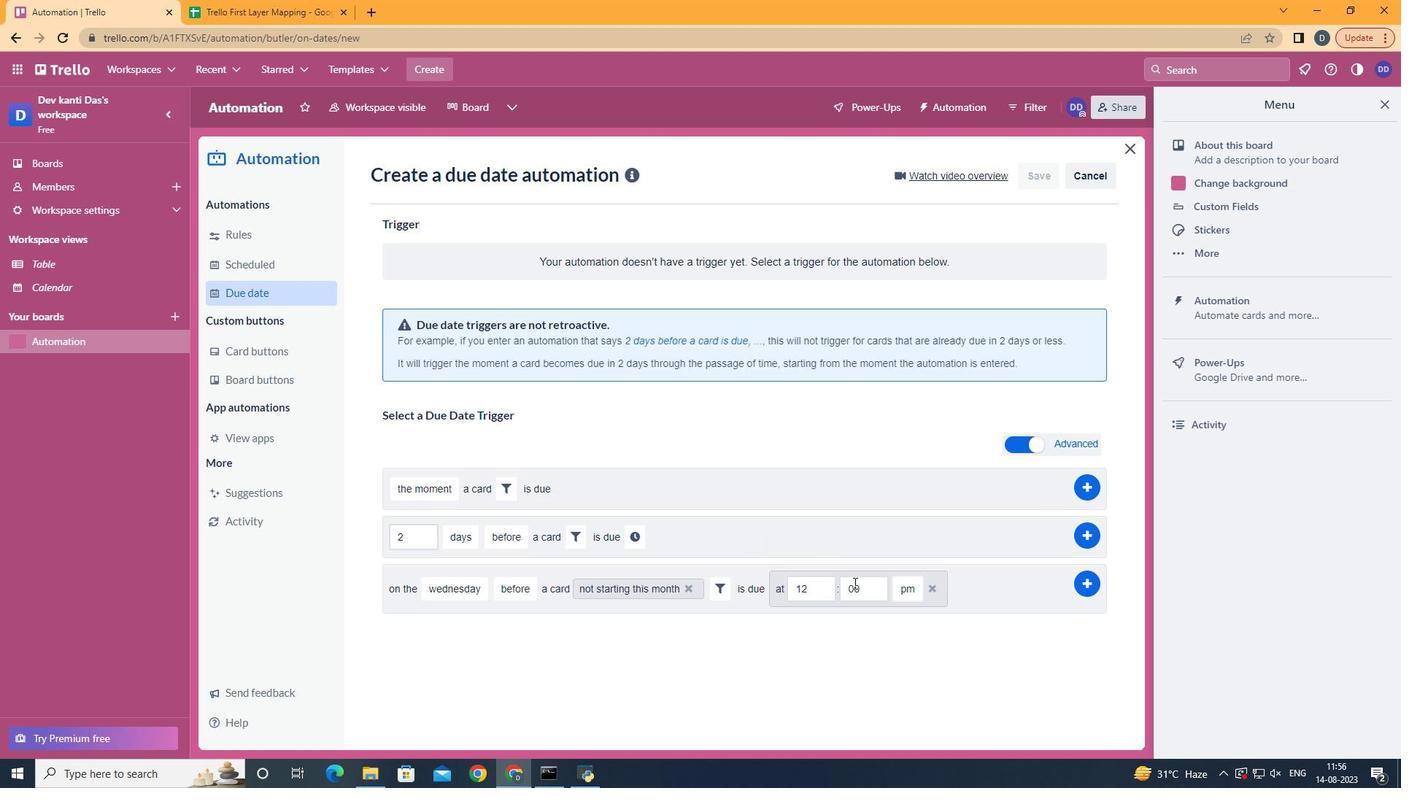 
Action: Mouse moved to (873, 586)
Screenshot: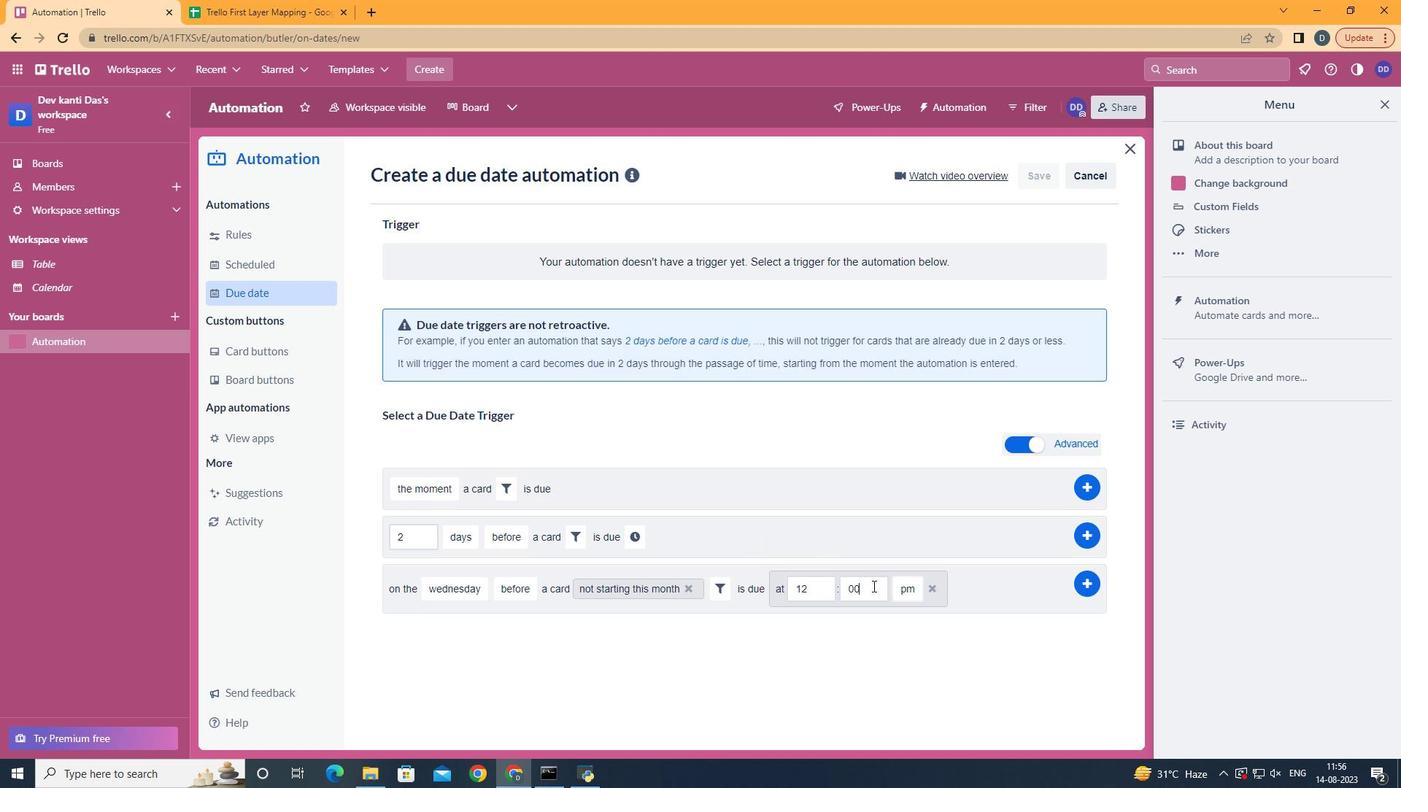 
Action: Mouse pressed left at (873, 586)
Screenshot: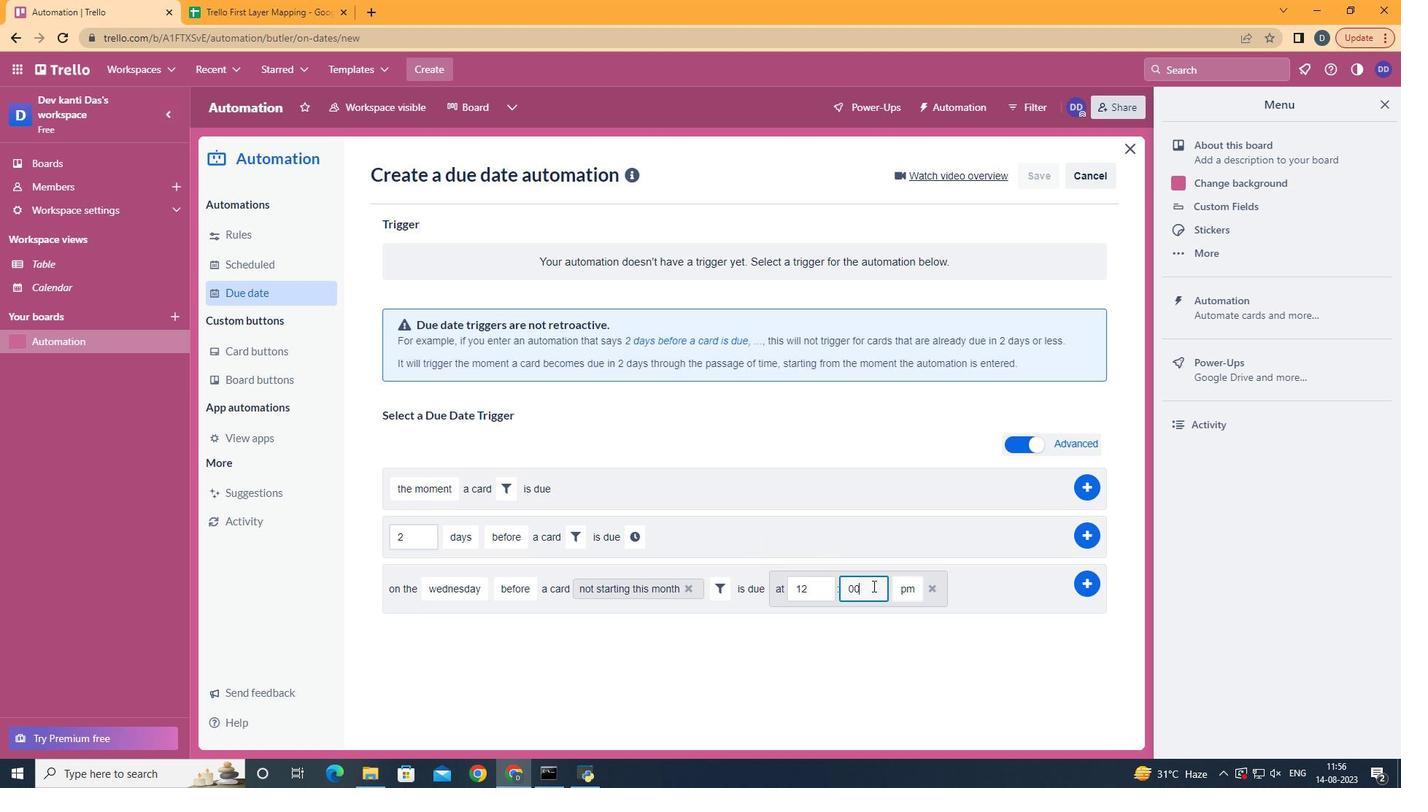 
Action: Mouse moved to (814, 590)
Screenshot: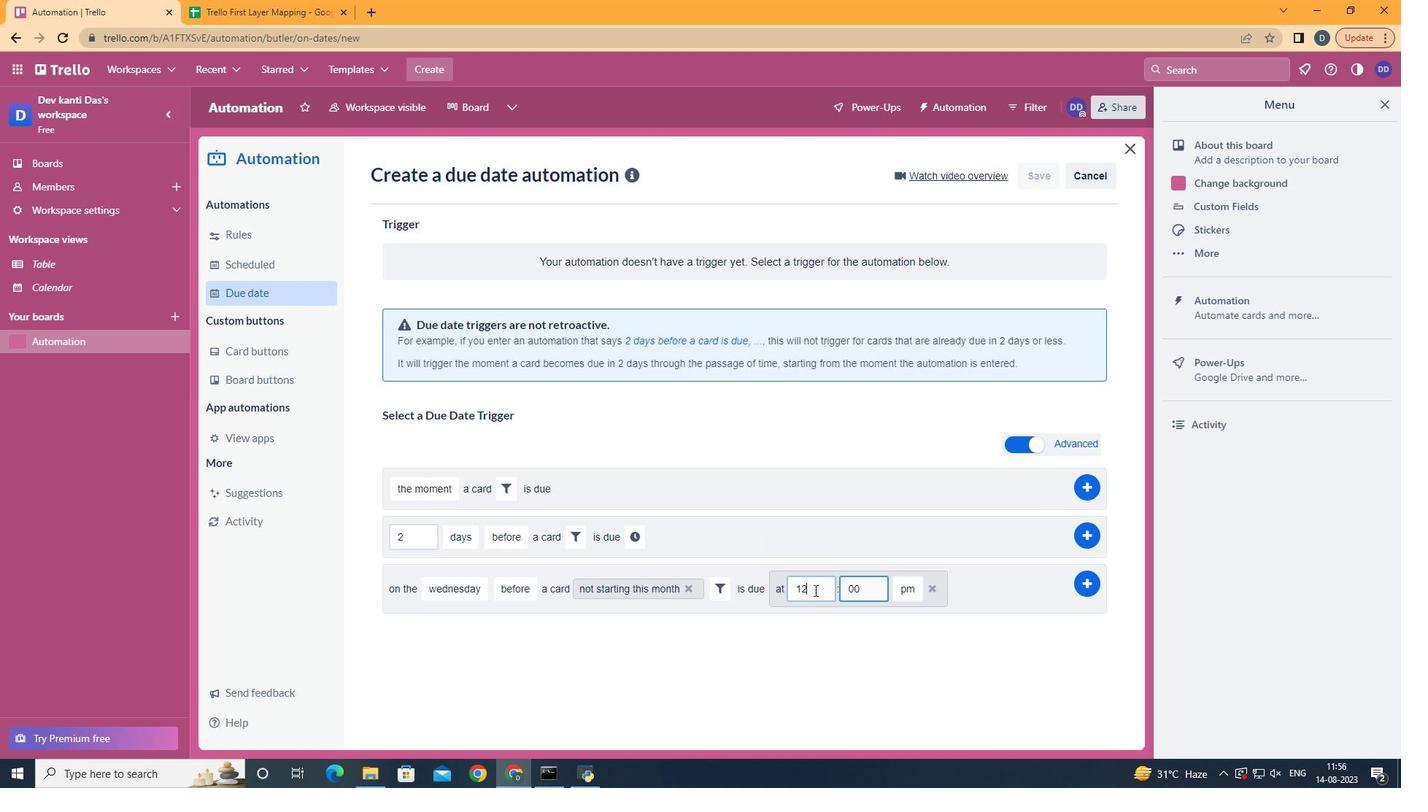
Action: Mouse pressed left at (814, 590)
Screenshot: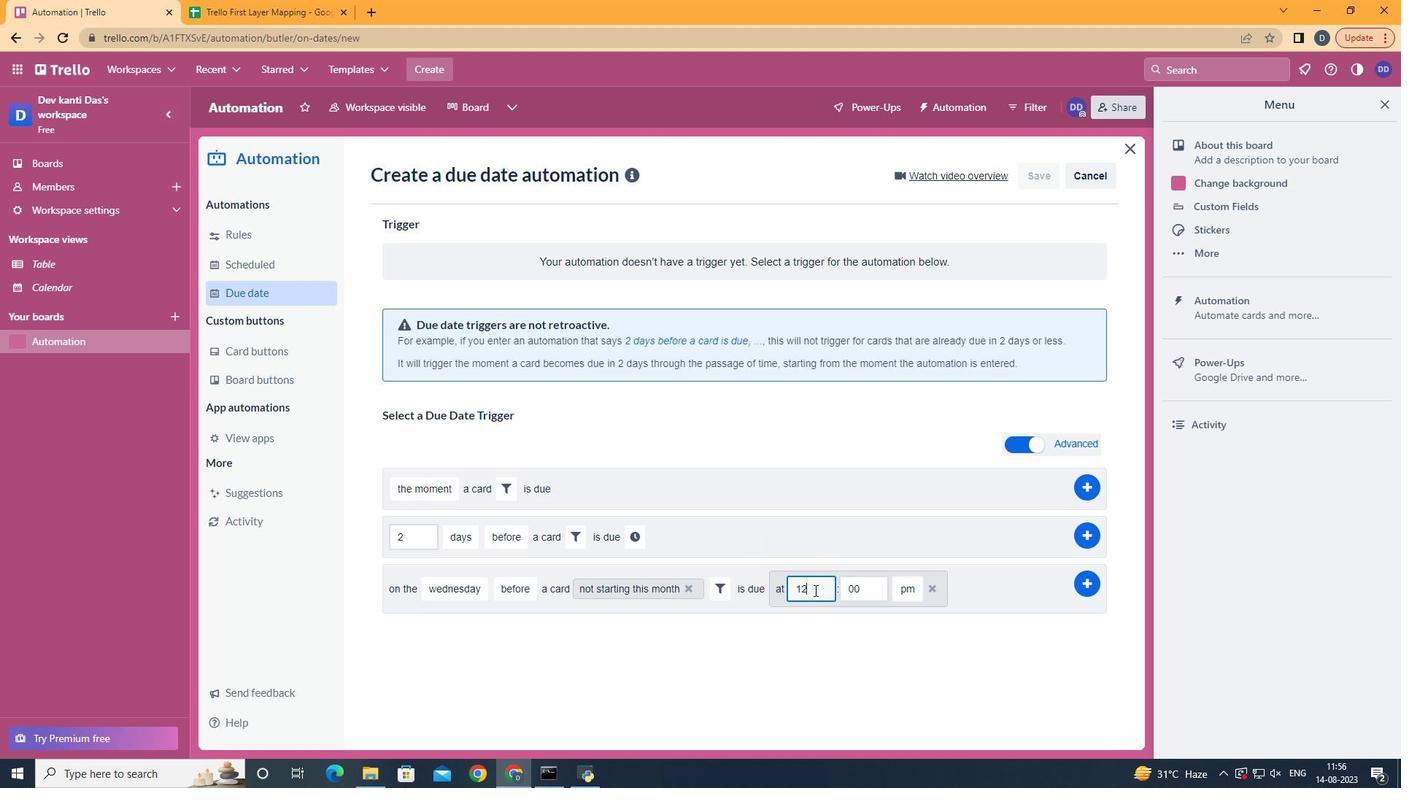 
Action: Mouse moved to (813, 590)
Screenshot: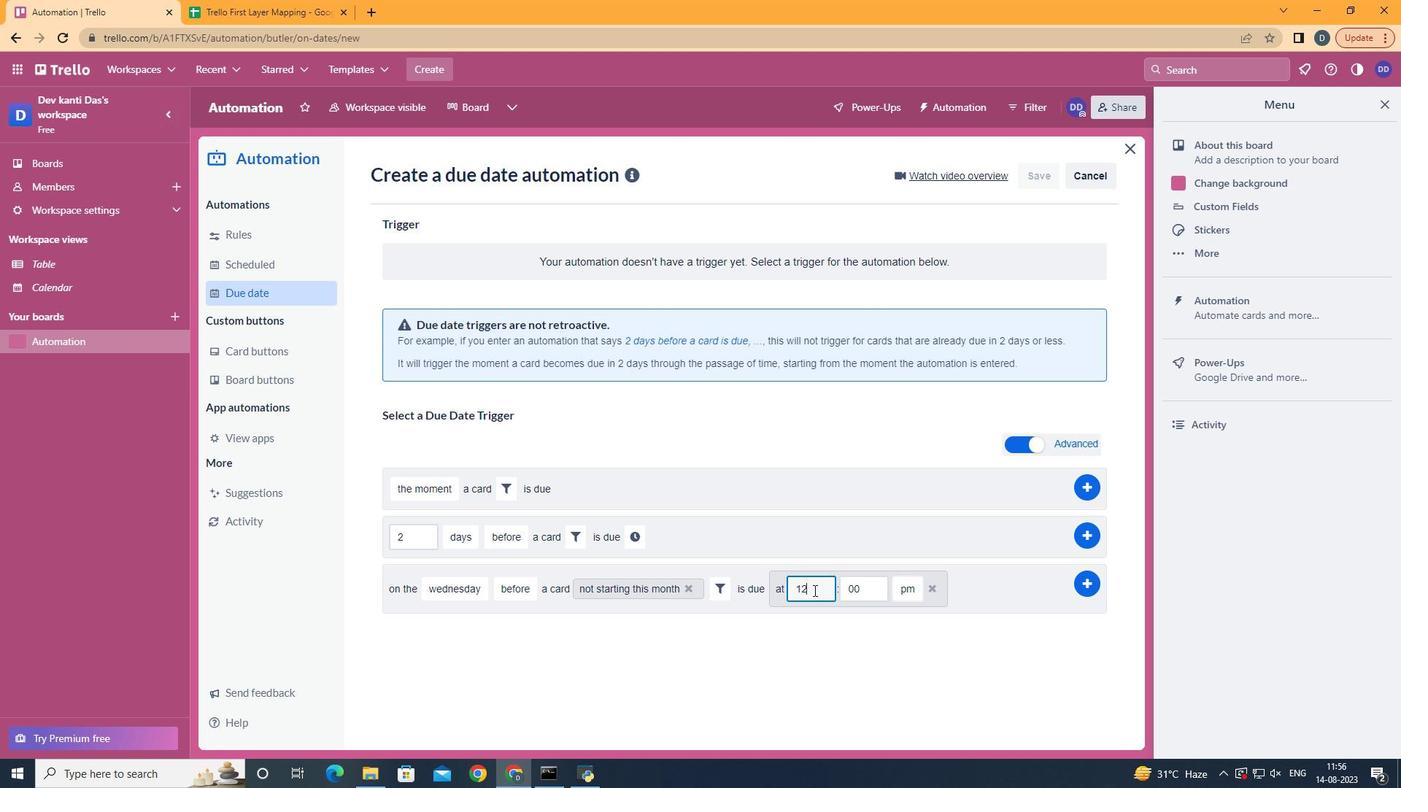 
Action: Key pressed <Key.backspace>1
Screenshot: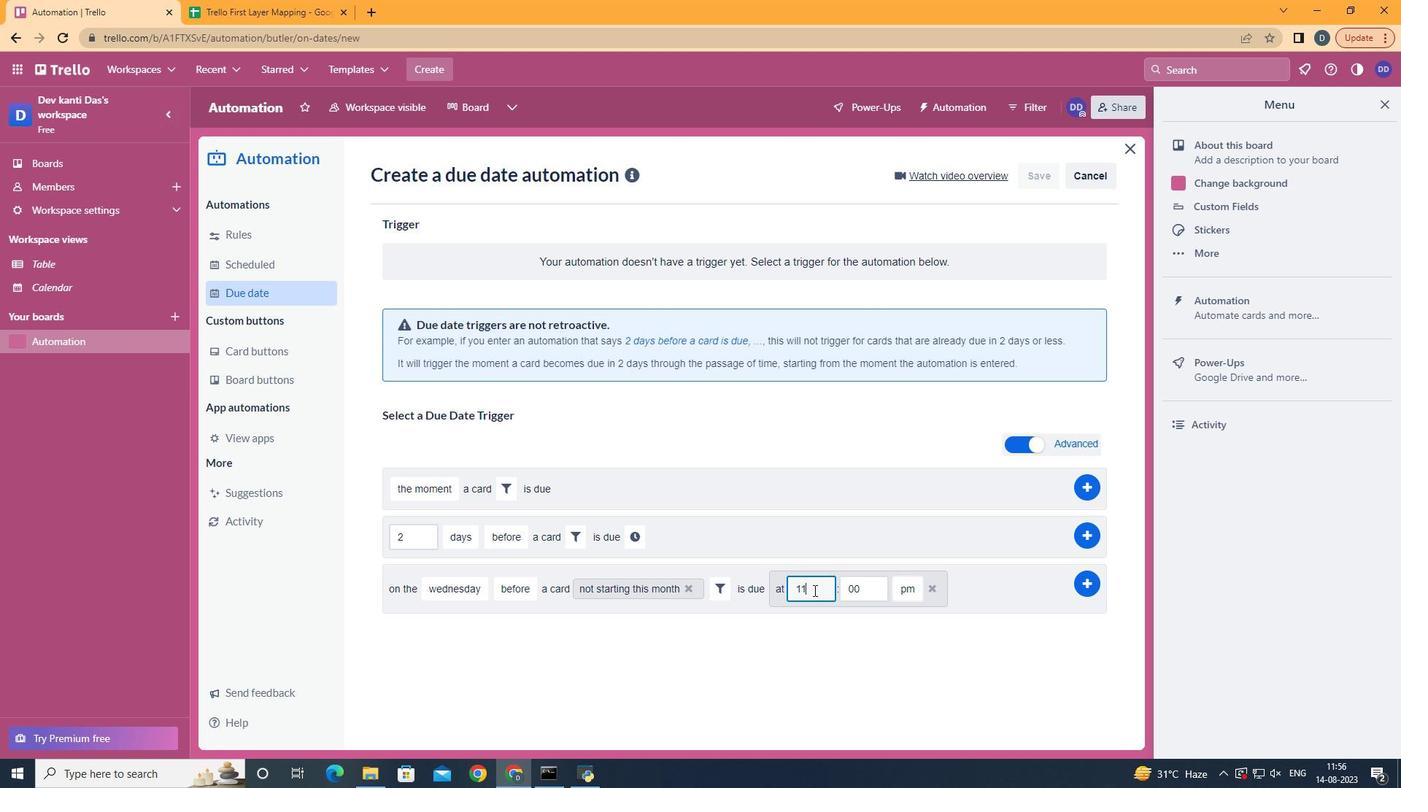
Action: Mouse moved to (915, 614)
Screenshot: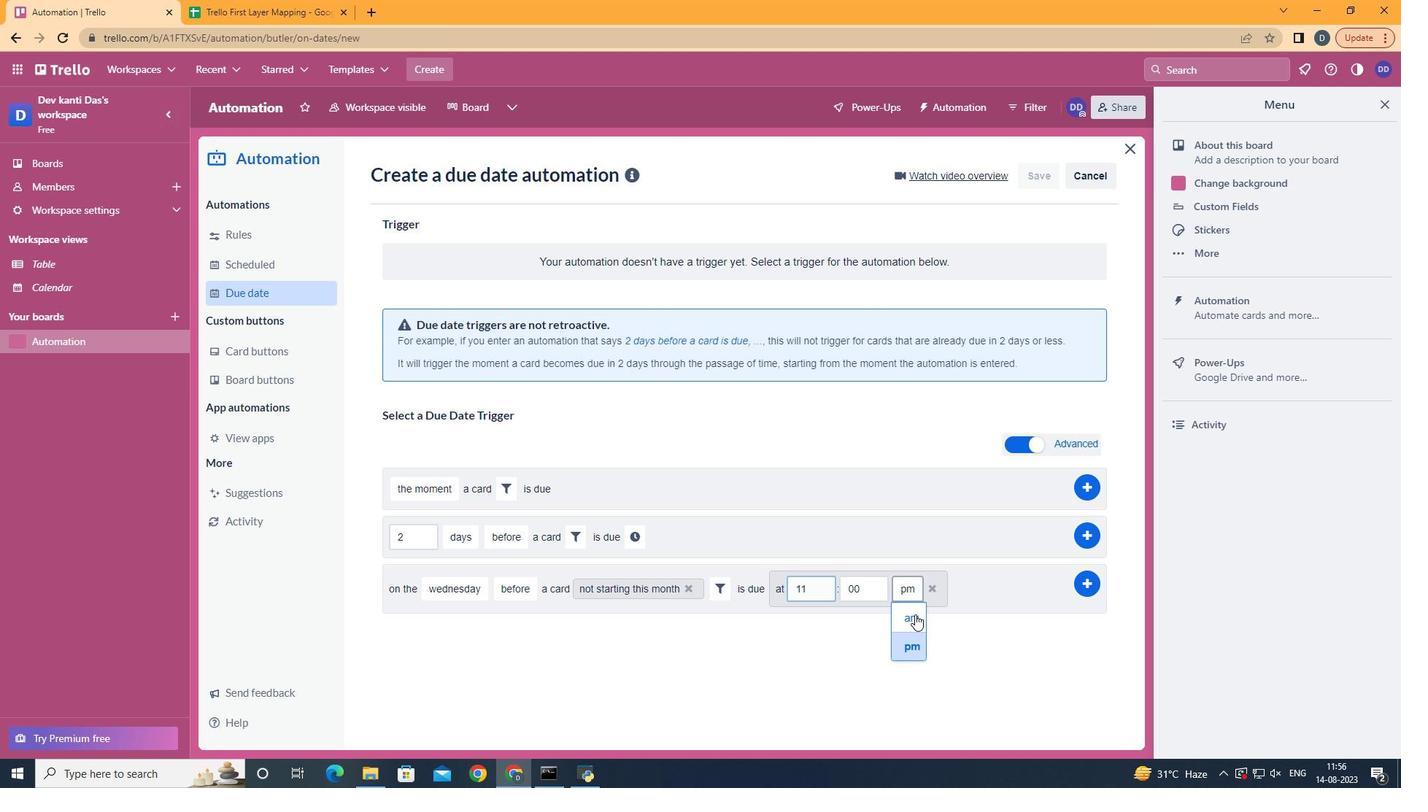
Action: Mouse pressed left at (915, 614)
Screenshot: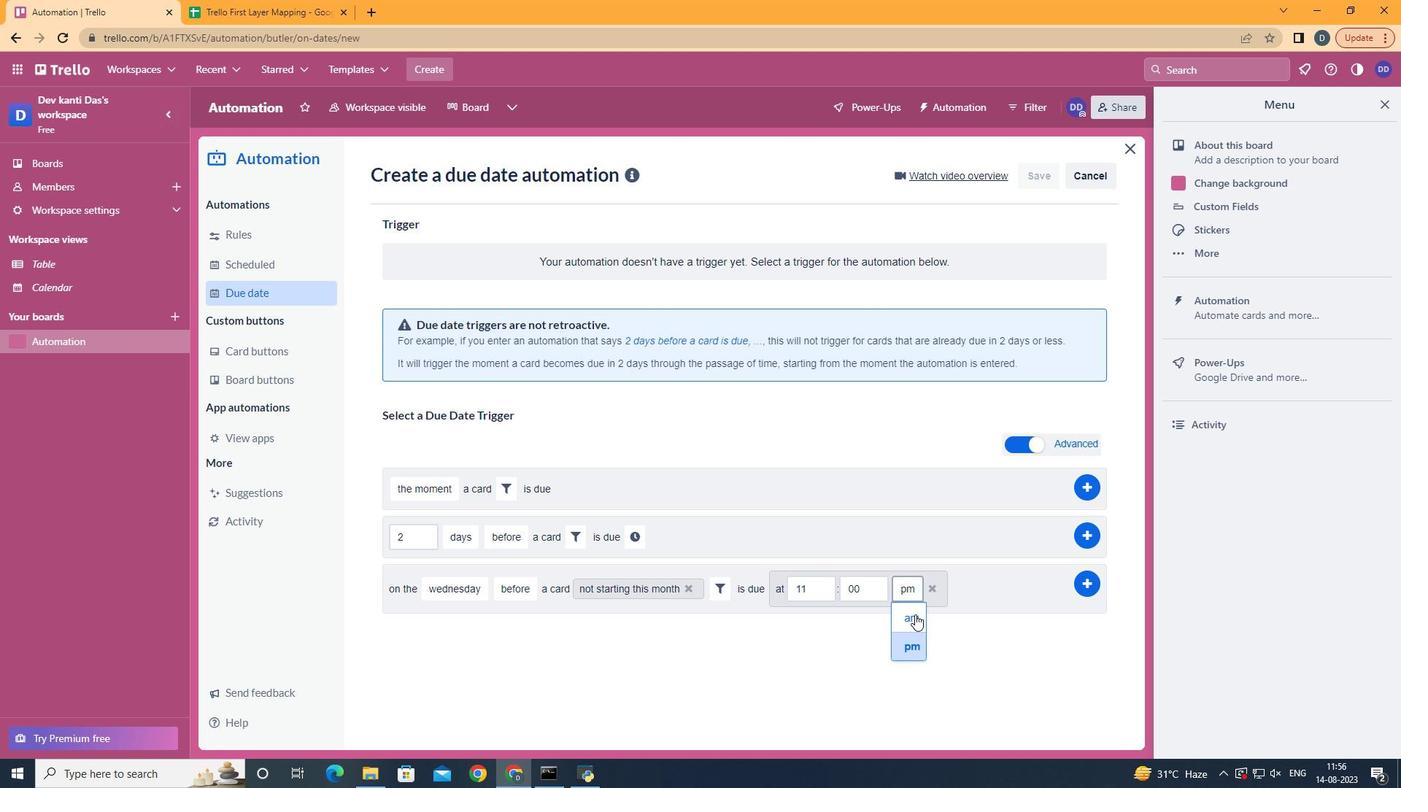 
Action: Mouse moved to (1090, 582)
Screenshot: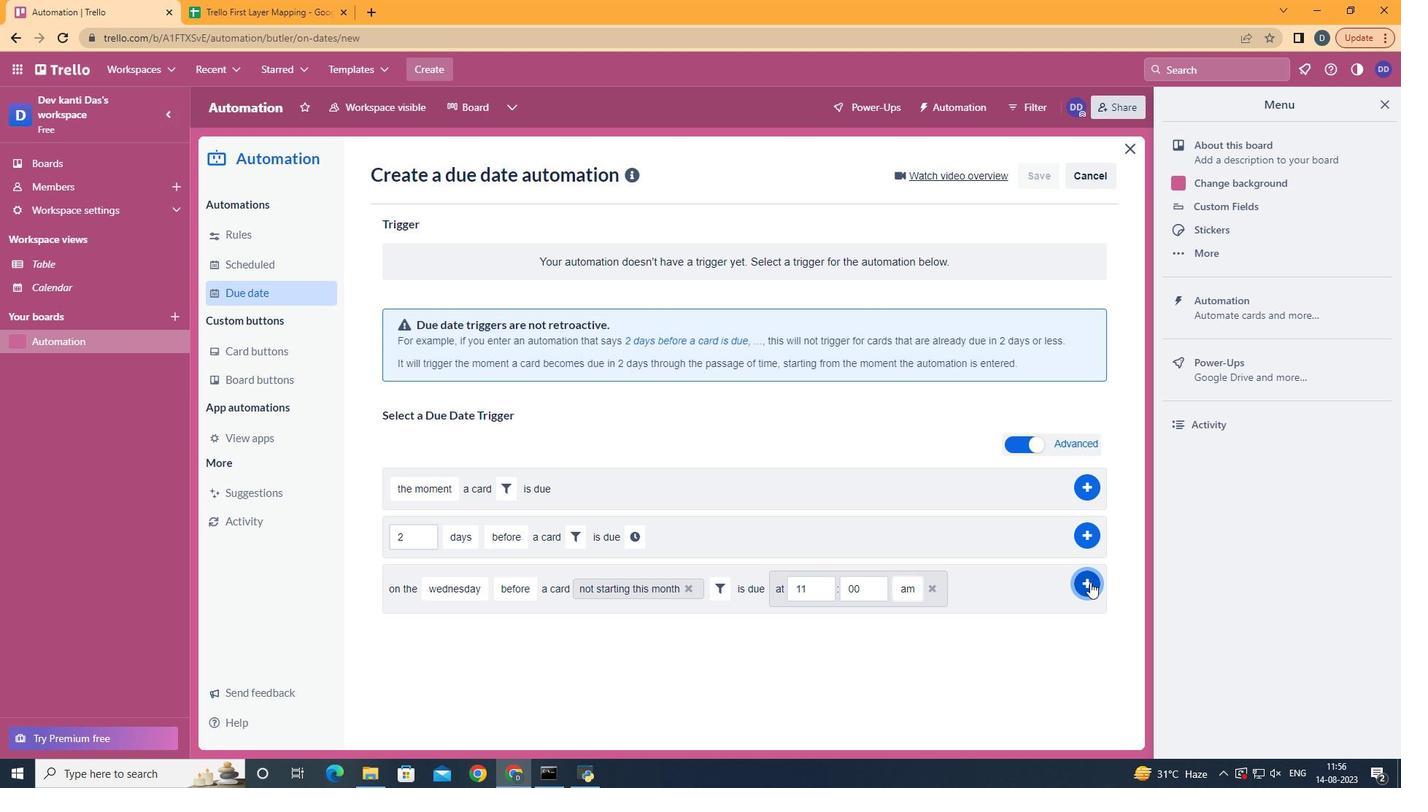 
Action: Mouse pressed left at (1090, 582)
Screenshot: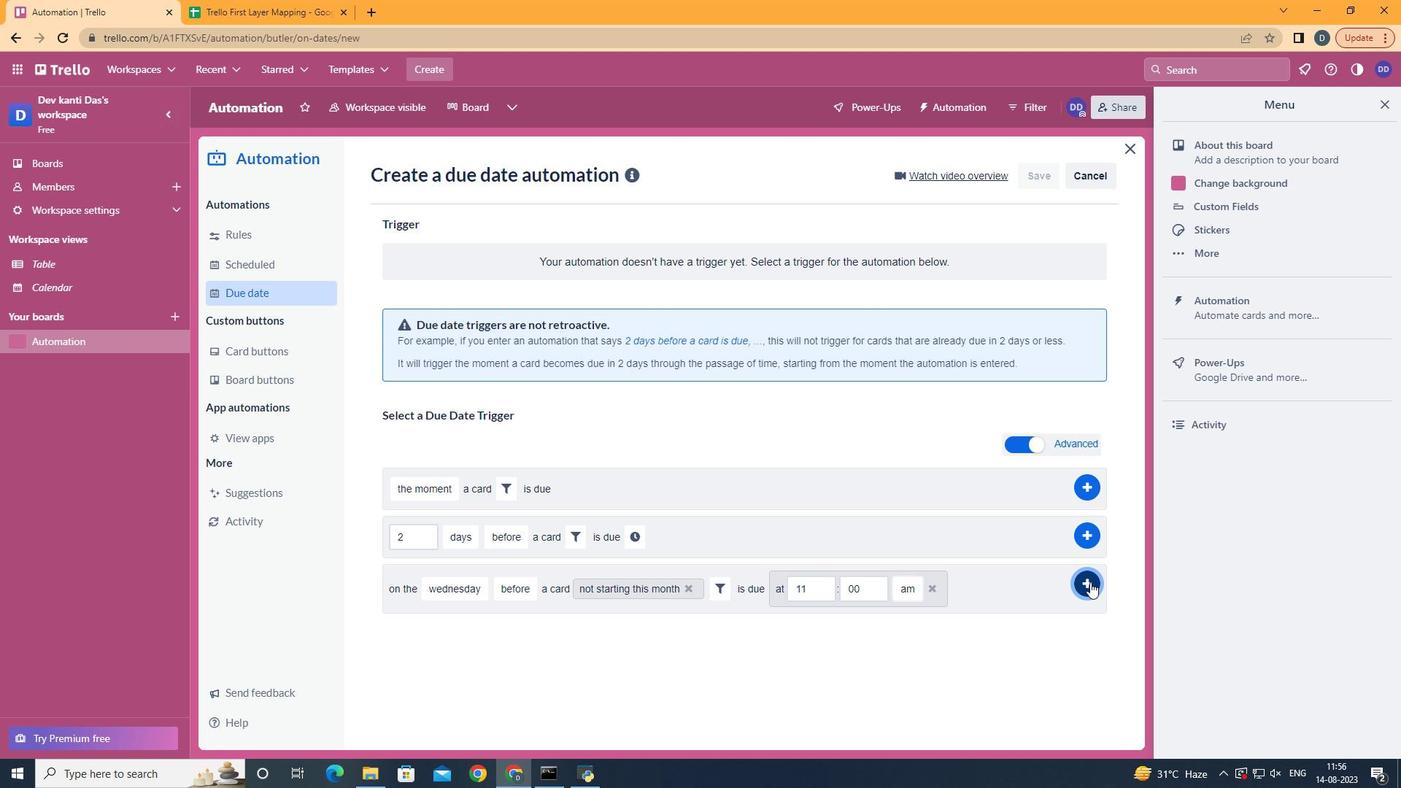 
